 Task: In the sheet Budget Analysis ToolFont size of heading  18 Font style of dataoswald 'Font size of data '9 Alignment of headline & dataAlign center.   Fill color in heading, Red Font color of dataIn the sheet   Fusion Sales   book
Action: Mouse moved to (52, 194)
Screenshot: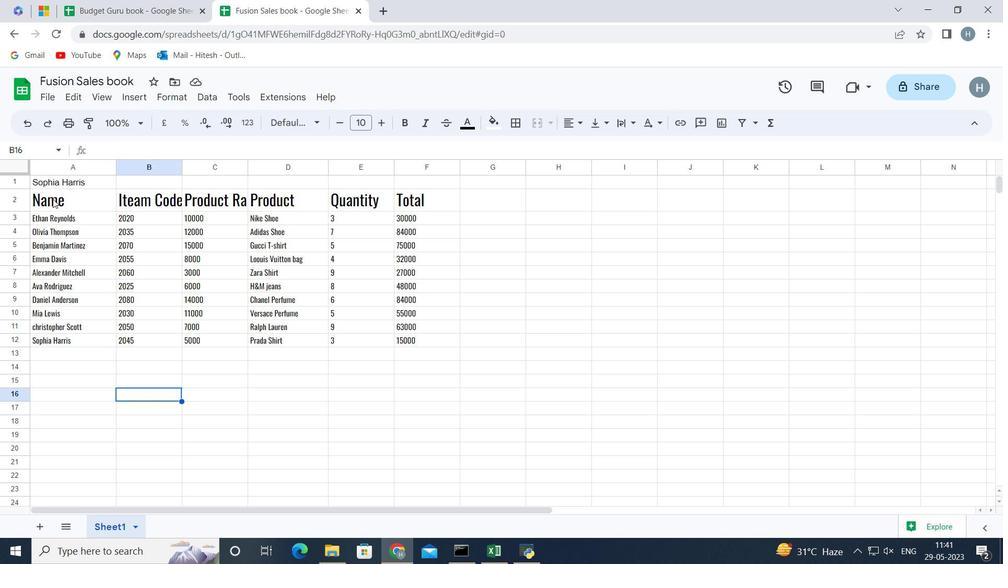 
Action: Mouse pressed left at (52, 194)
Screenshot: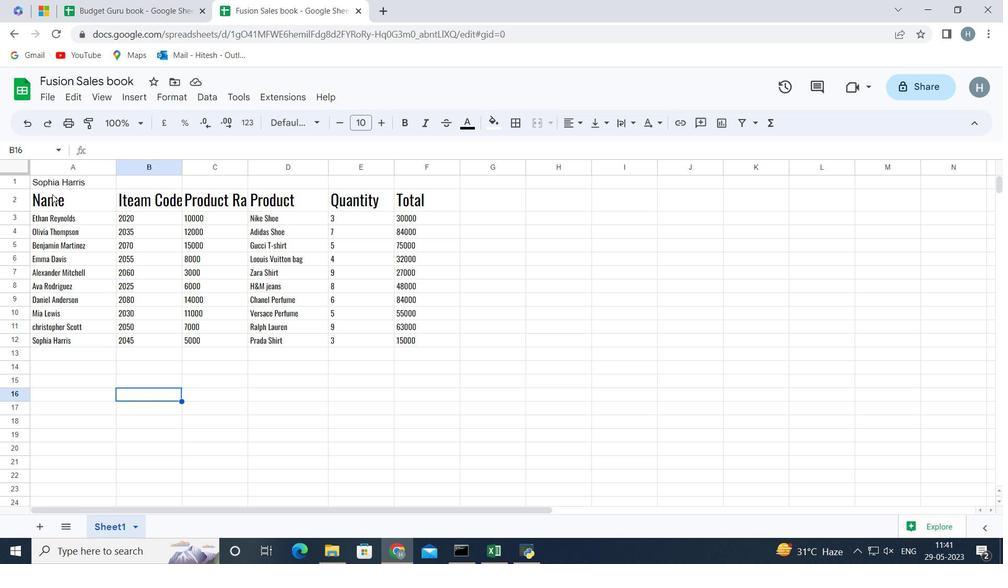 
Action: Key pressed <Key.shift><Key.right><Key.right><Key.right><Key.right><Key.right>
Screenshot: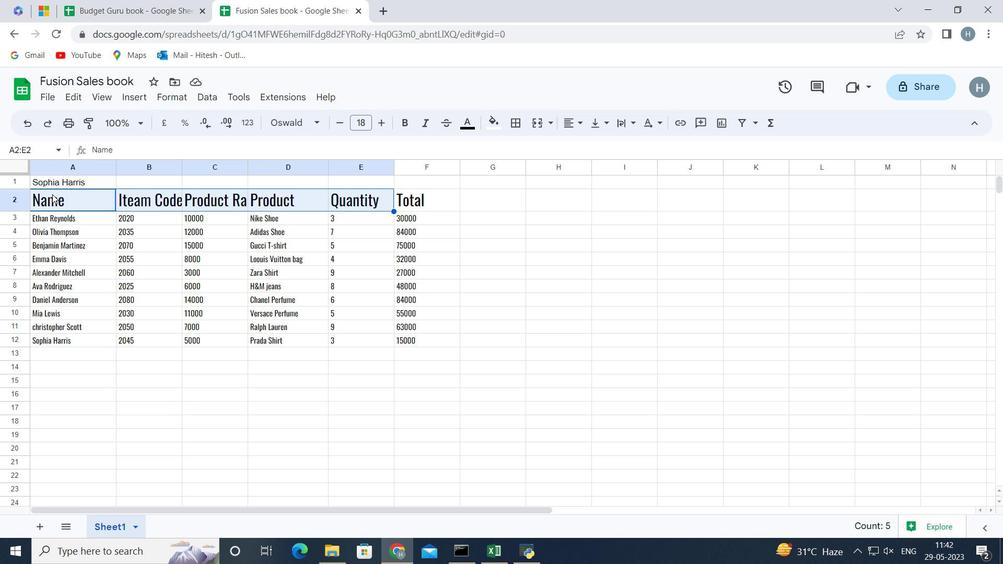 
Action: Mouse moved to (385, 126)
Screenshot: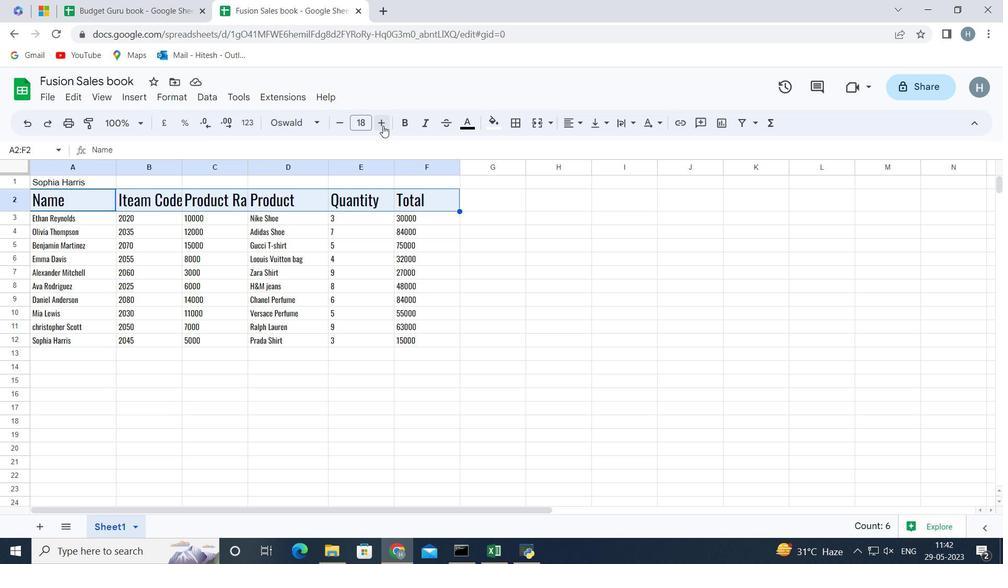 
Action: Mouse pressed left at (385, 126)
Screenshot: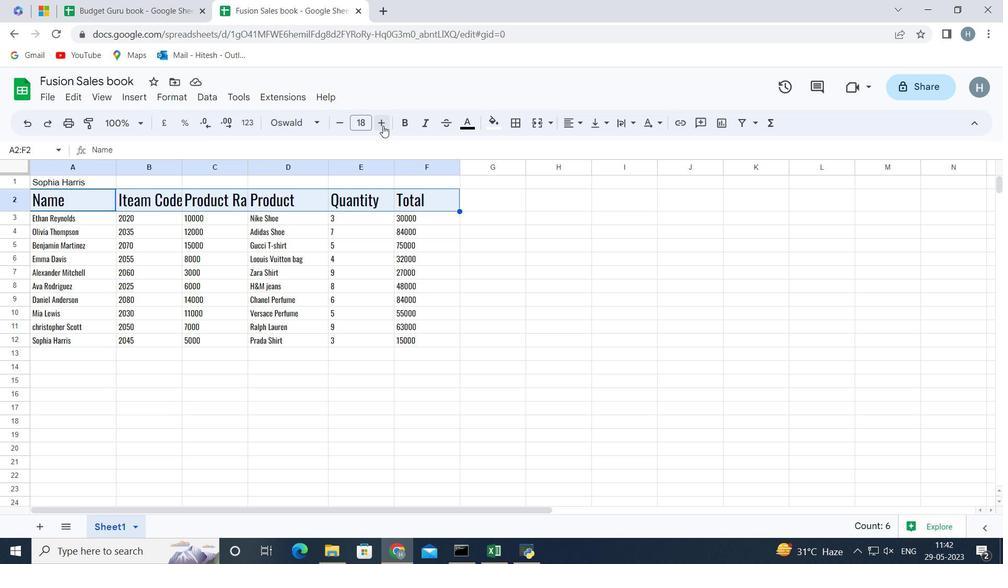 
Action: Mouse moved to (386, 125)
Screenshot: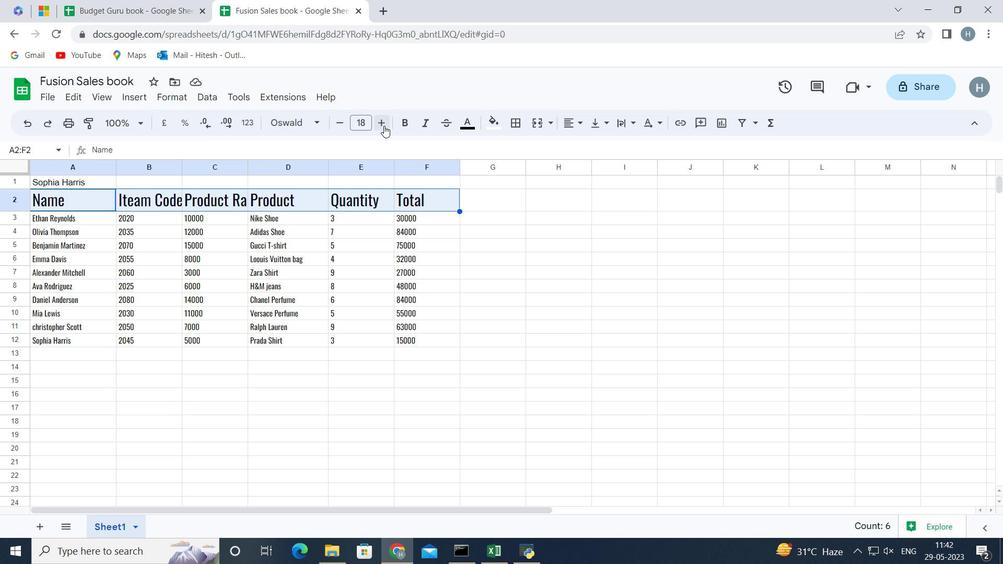 
Action: Mouse pressed left at (386, 125)
Screenshot: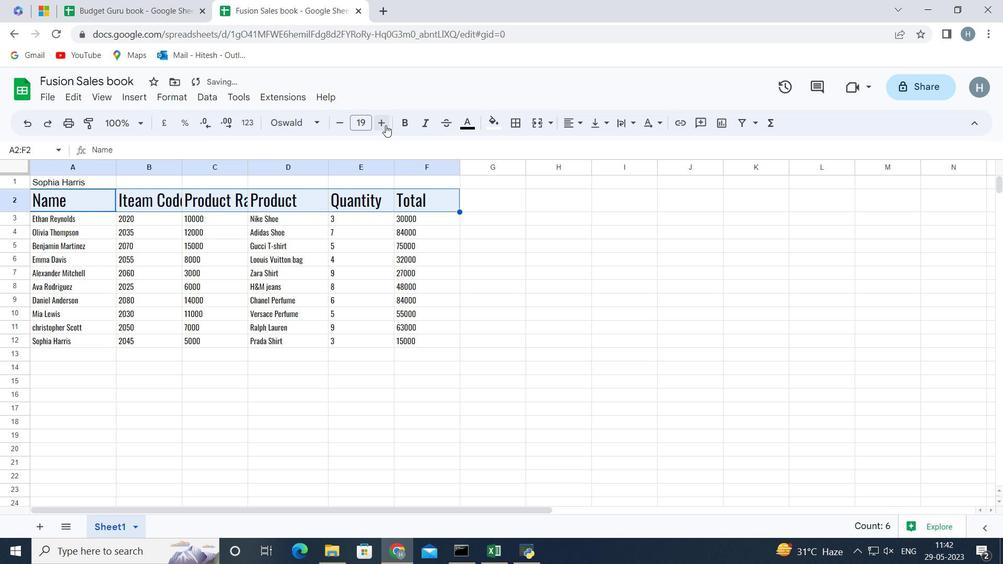 
Action: Mouse moved to (336, 121)
Screenshot: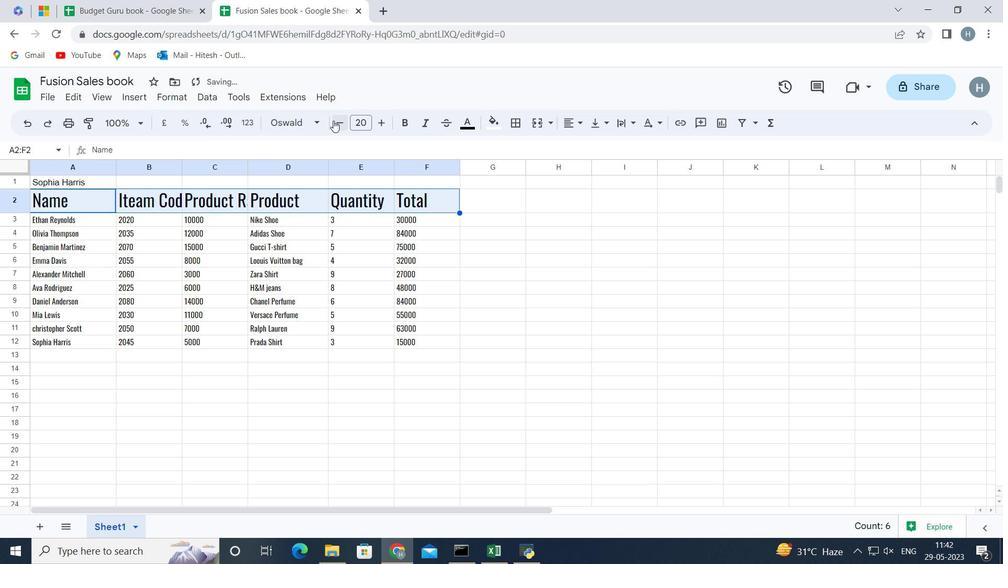 
Action: Mouse pressed left at (336, 121)
Screenshot: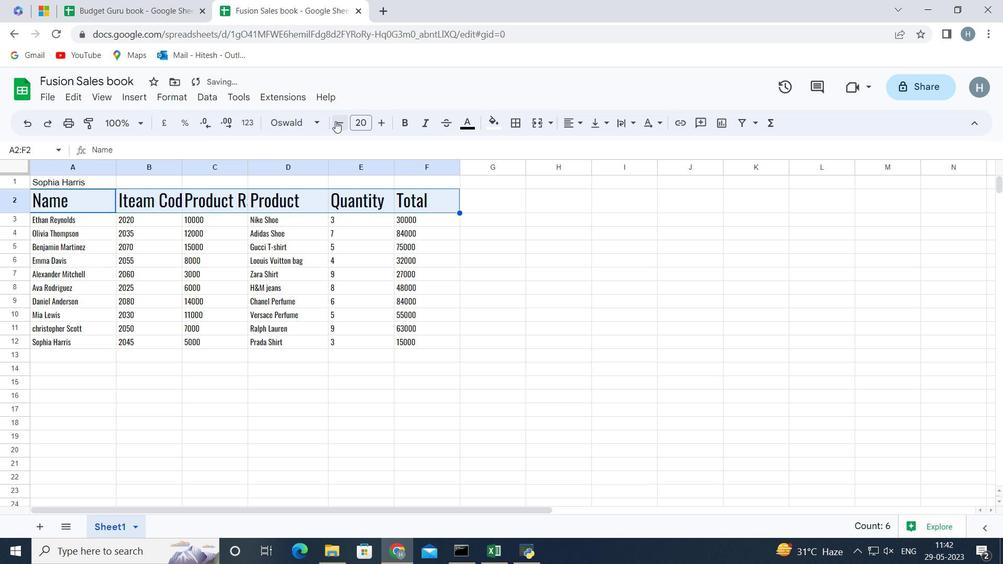 
Action: Mouse pressed left at (336, 121)
Screenshot: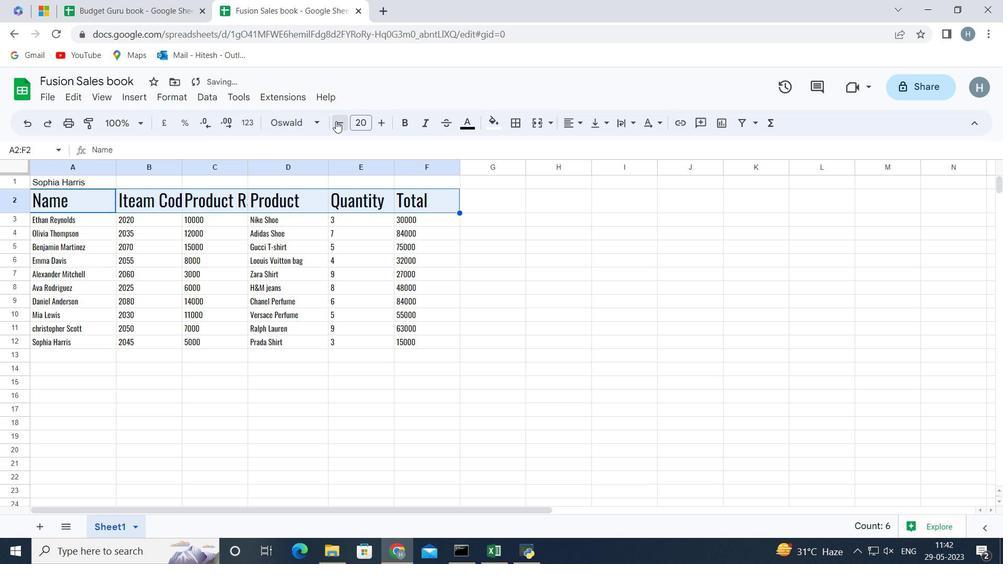 
Action: Mouse moved to (315, 375)
Screenshot: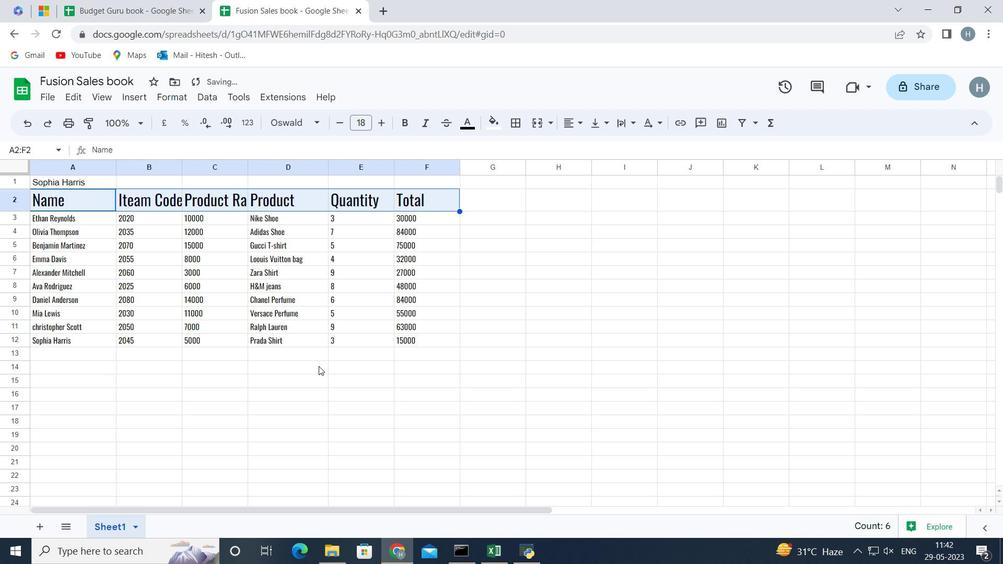 
Action: Mouse pressed left at (315, 375)
Screenshot: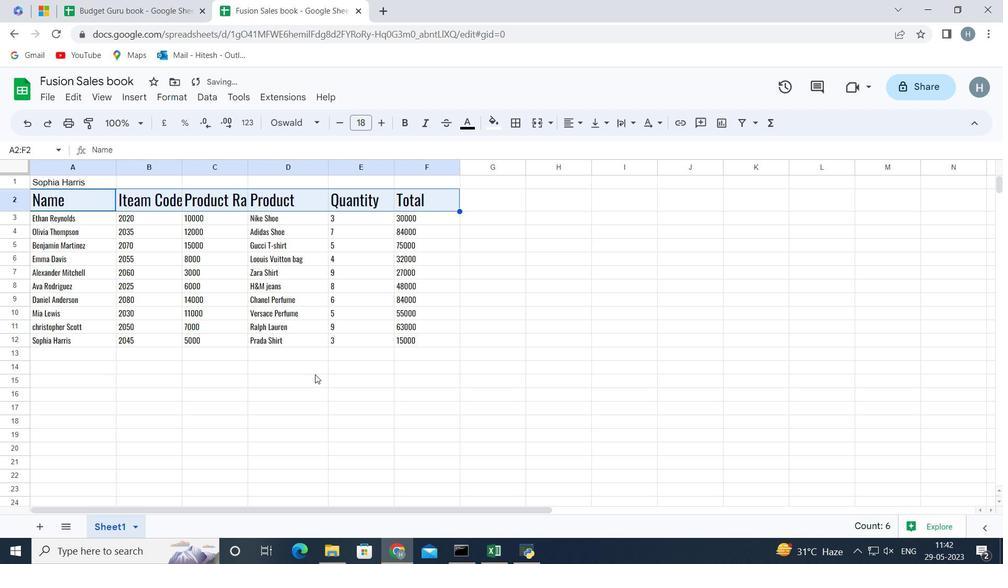 
Action: Mouse moved to (75, 218)
Screenshot: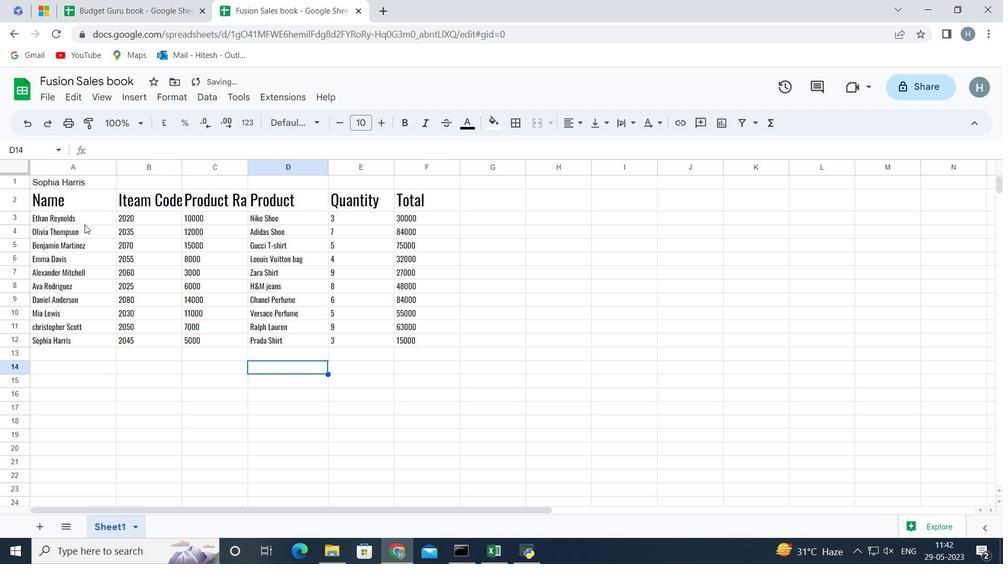 
Action: Mouse pressed left at (75, 218)
Screenshot: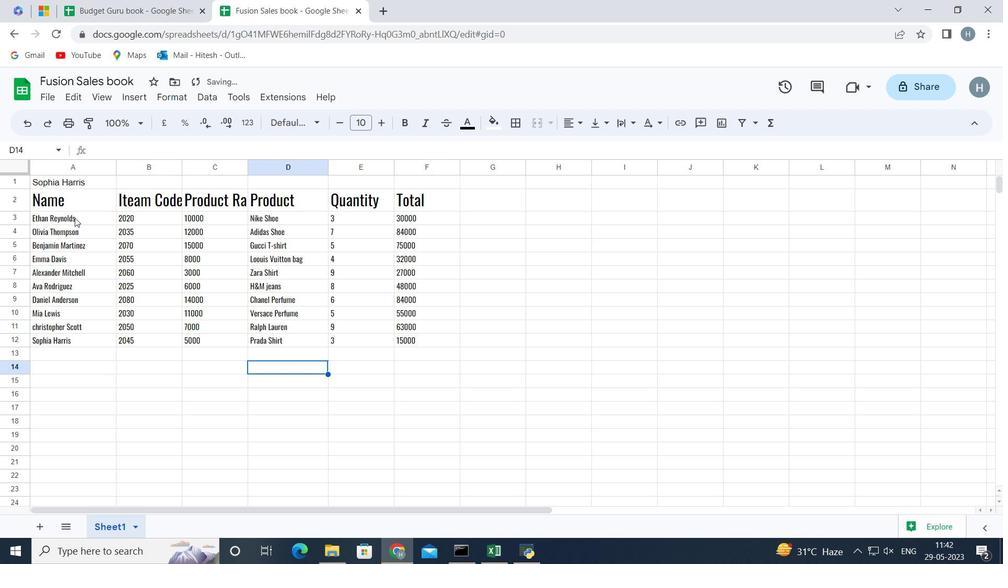 
Action: Key pressed <Key.shift><Key.right><Key.right><Key.right><Key.right><Key.right><Key.down><Key.down><Key.down><Key.down><Key.down><Key.down><Key.down><Key.down><Key.down>
Screenshot: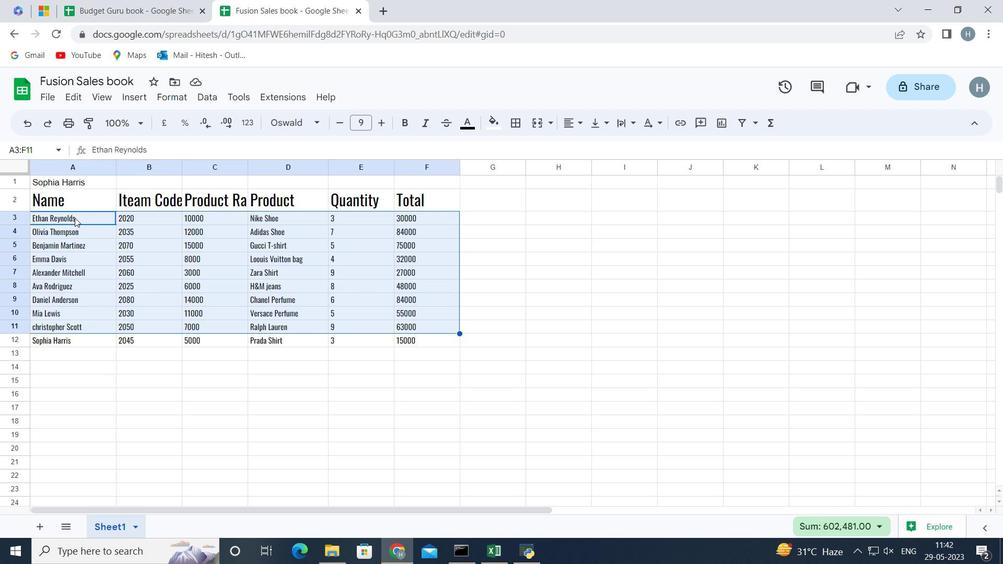 
Action: Mouse moved to (382, 120)
Screenshot: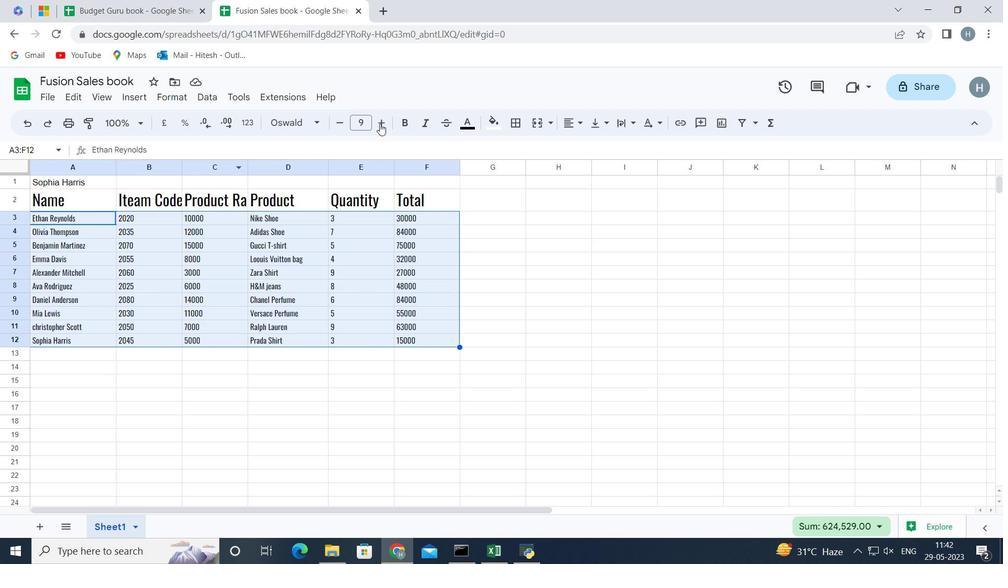 
Action: Mouse pressed left at (382, 120)
Screenshot: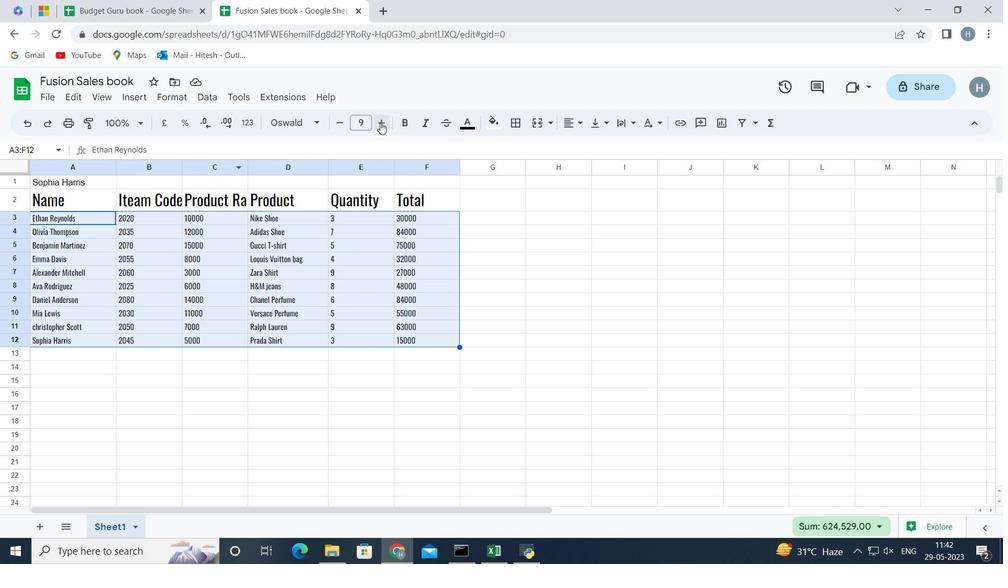 
Action: Mouse moved to (334, 123)
Screenshot: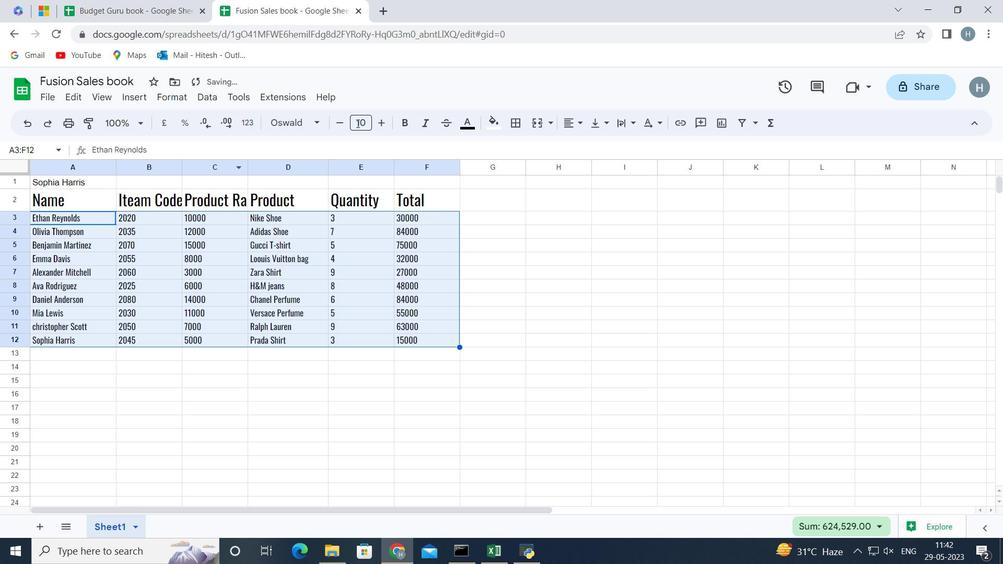 
Action: Mouse pressed left at (334, 123)
Screenshot: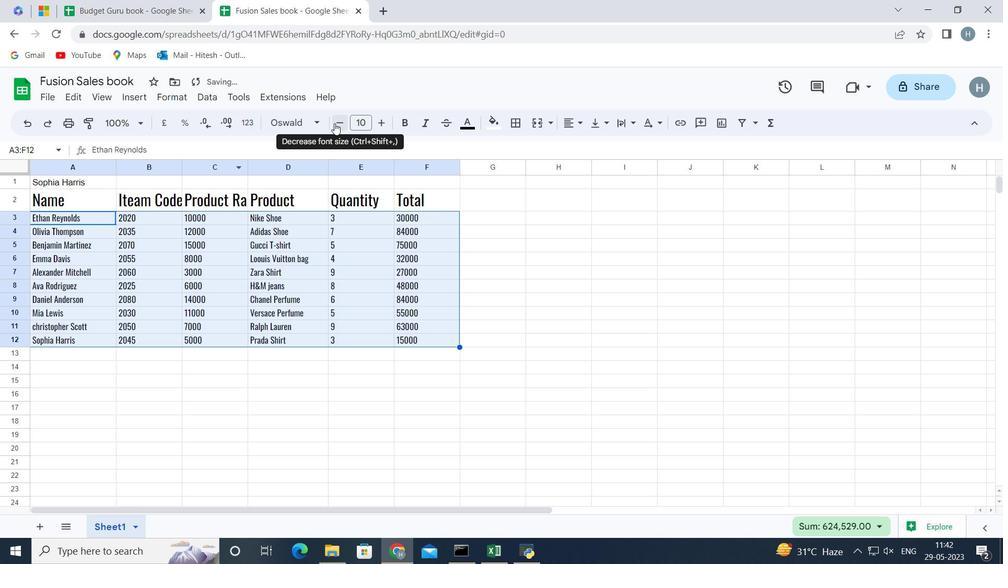 
Action: Mouse moved to (270, 368)
Screenshot: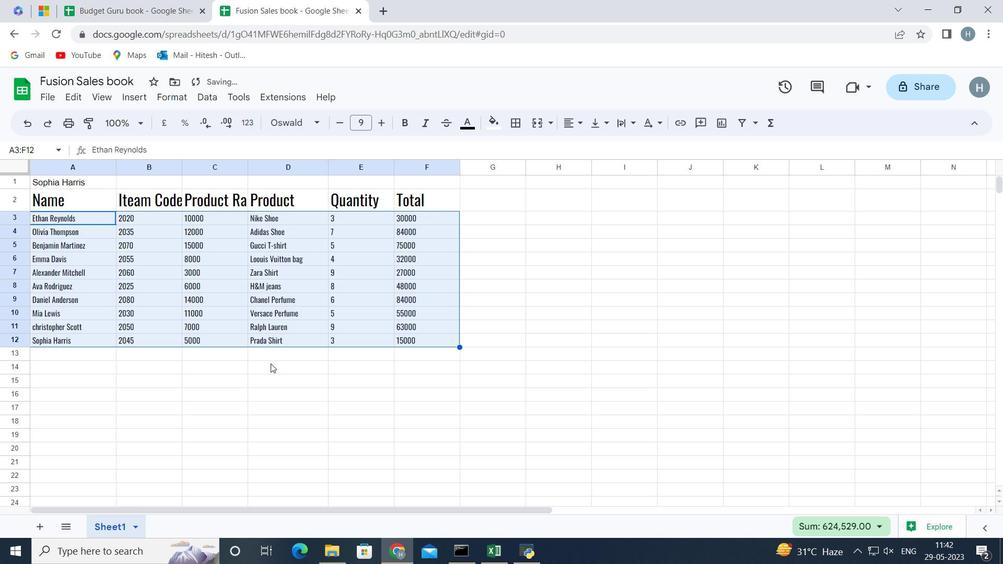 
Action: Mouse pressed left at (270, 368)
Screenshot: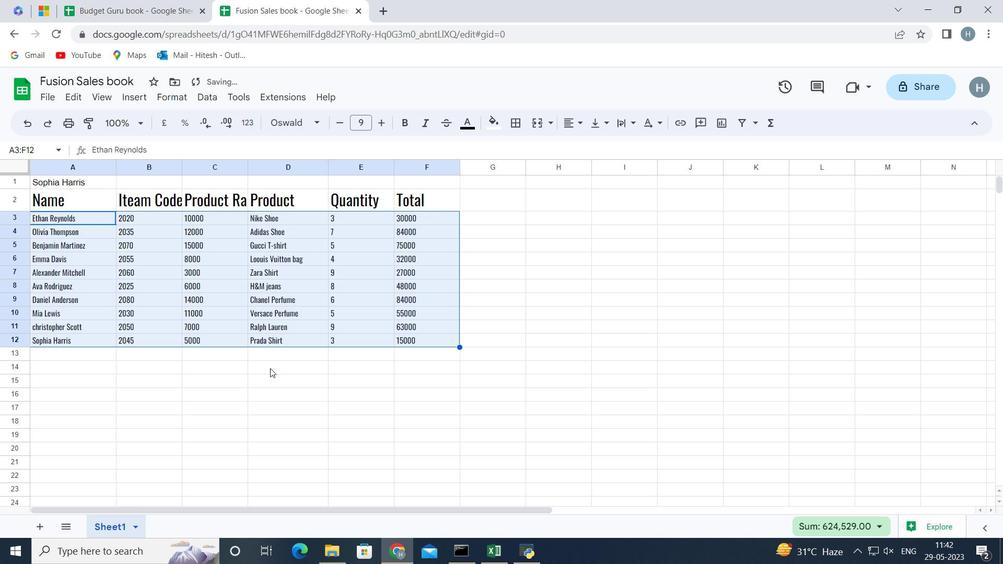 
Action: Mouse moved to (56, 199)
Screenshot: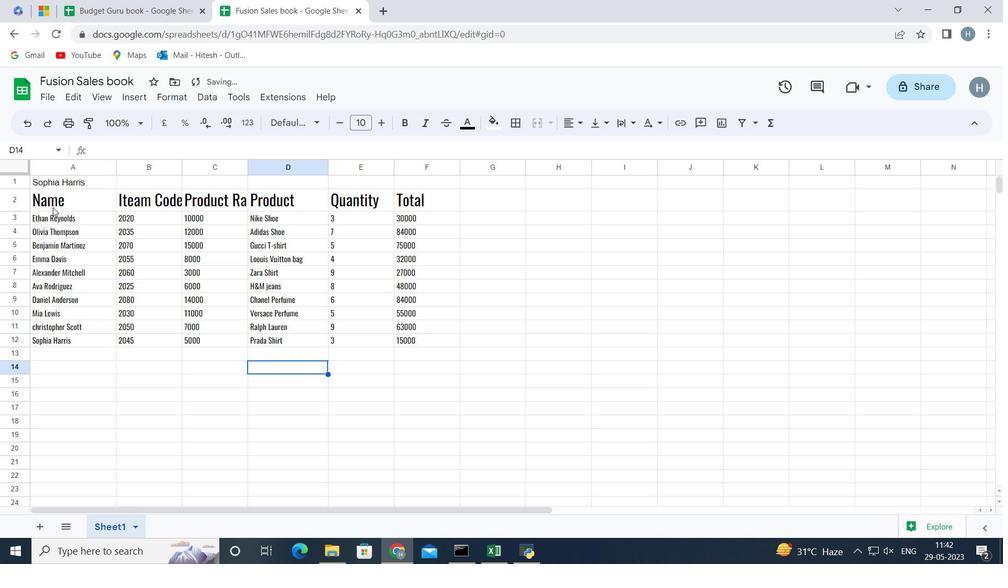 
Action: Mouse pressed left at (56, 199)
Screenshot: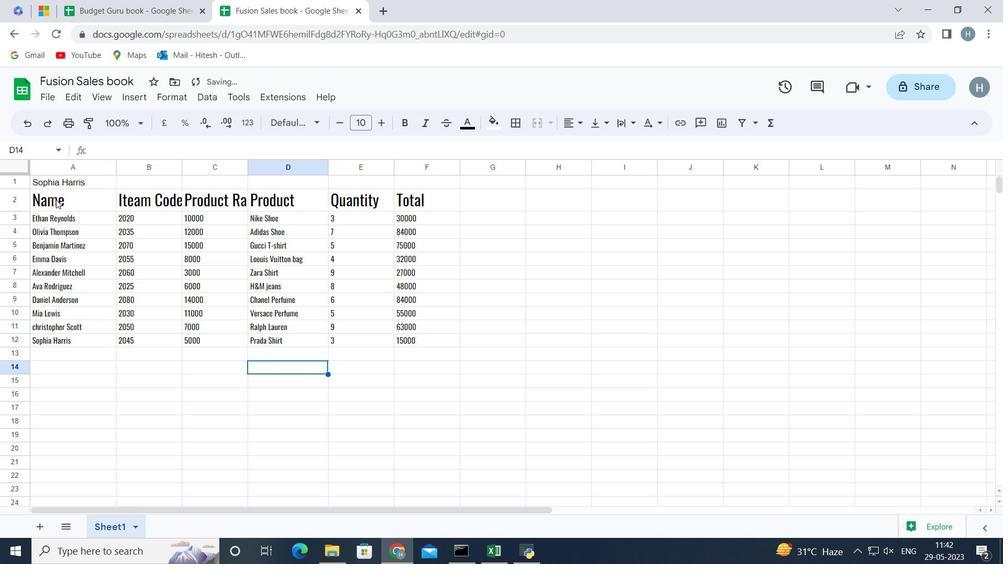 
Action: Key pressed <Key.shift><Key.right><Key.right><Key.right><Key.right><Key.right>
Screenshot: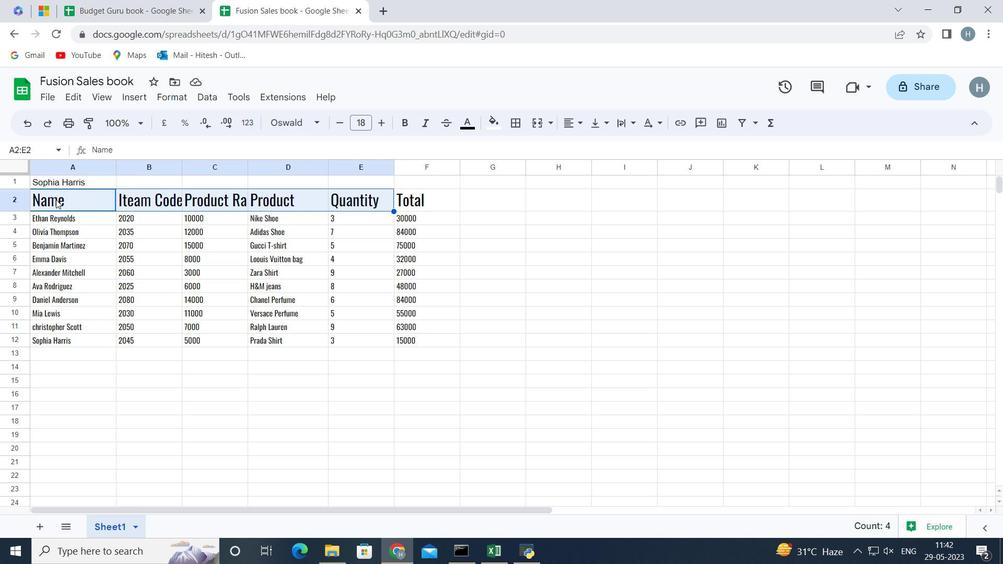 
Action: Mouse moved to (315, 118)
Screenshot: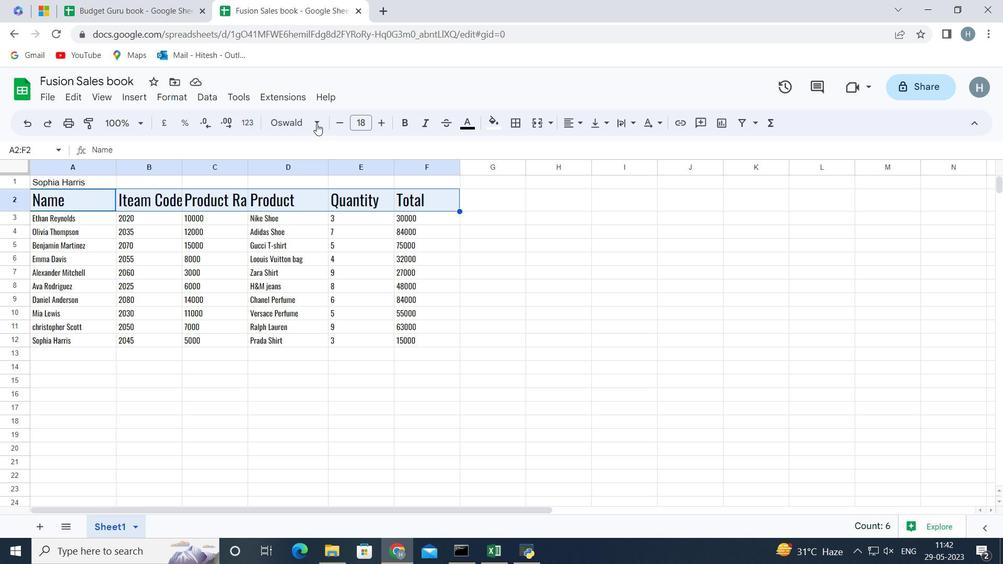 
Action: Mouse pressed left at (315, 118)
Screenshot: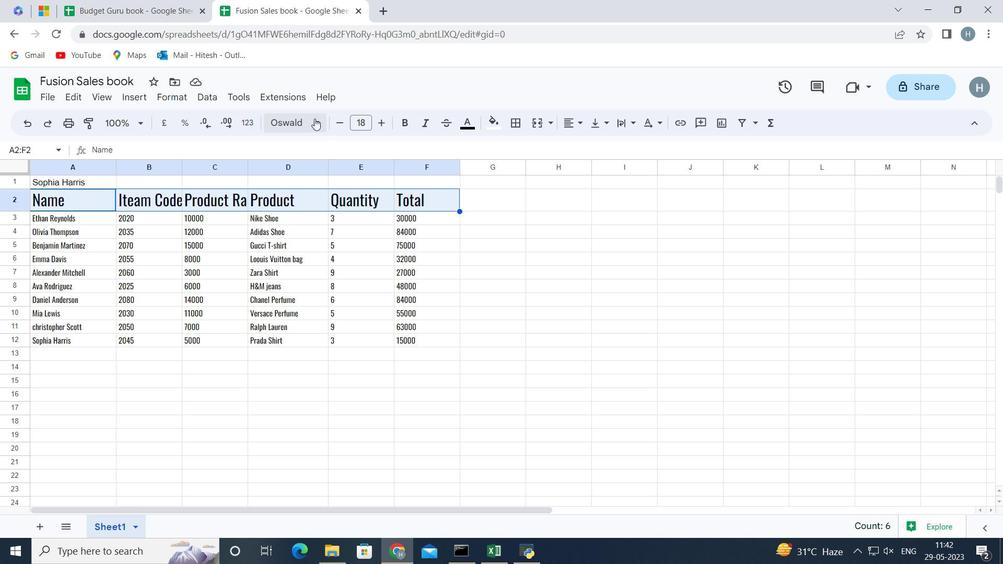 
Action: Mouse moved to (305, 253)
Screenshot: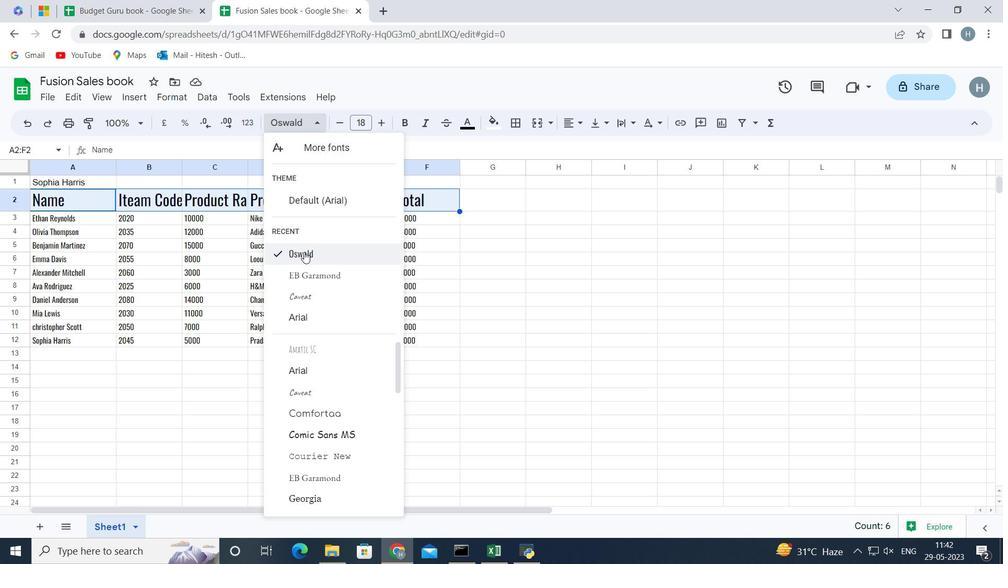
Action: Mouse pressed left at (305, 253)
Screenshot: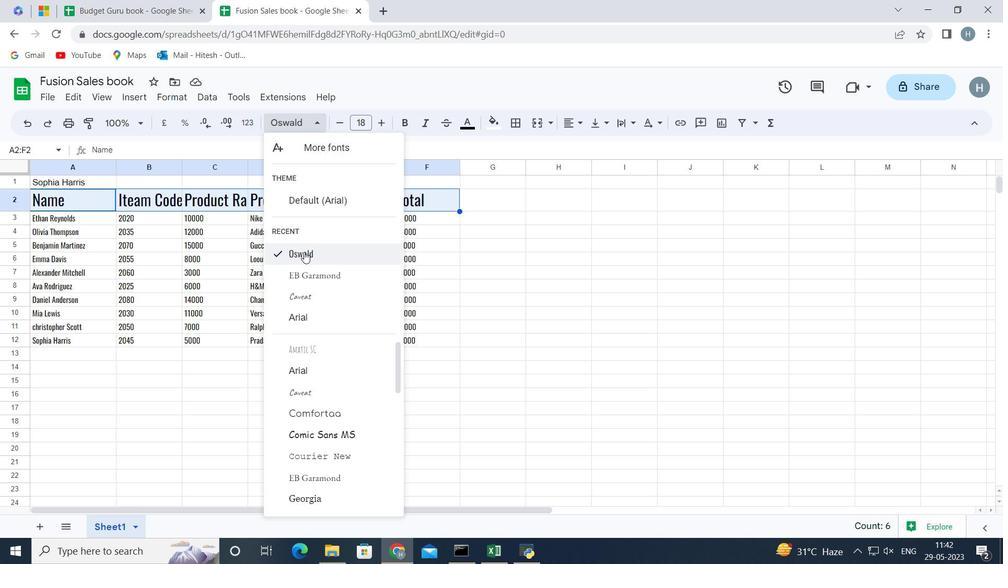 
Action: Mouse moved to (73, 213)
Screenshot: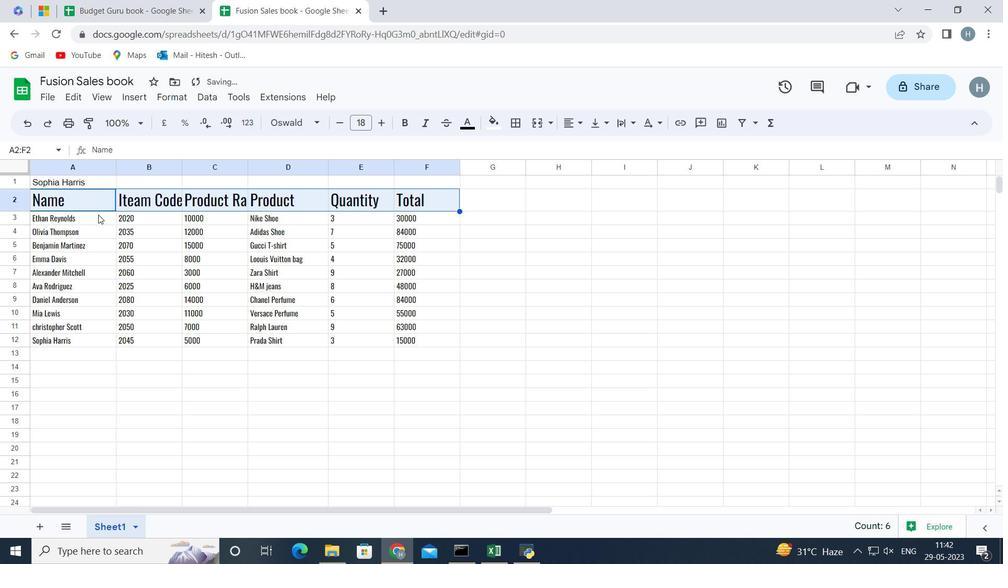 
Action: Mouse pressed left at (73, 213)
Screenshot: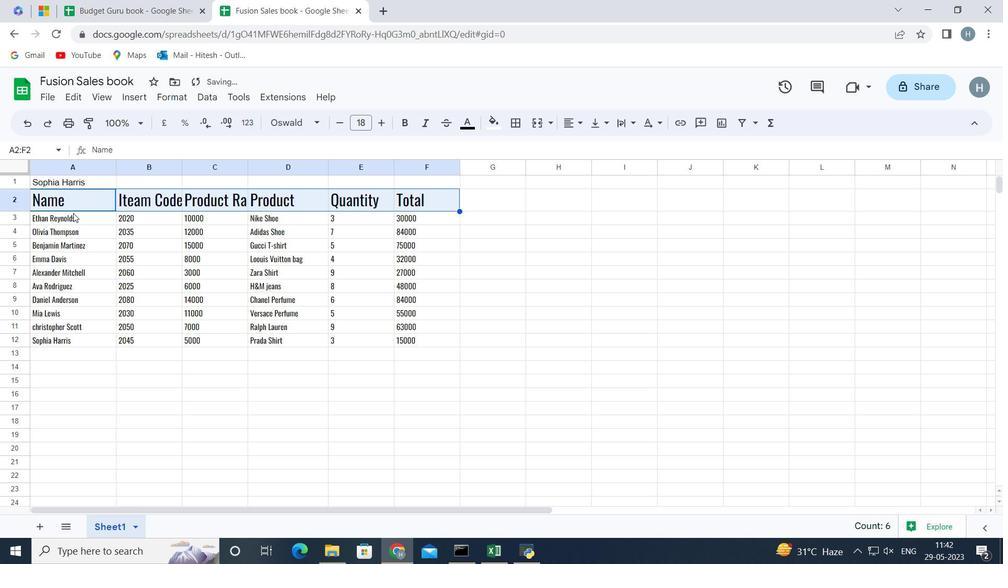 
Action: Key pressed <Key.shift><Key.right><Key.right><Key.right><Key.right><Key.right><Key.down><Key.down><Key.down><Key.down><Key.down><Key.down><Key.down><Key.down><Key.down>
Screenshot: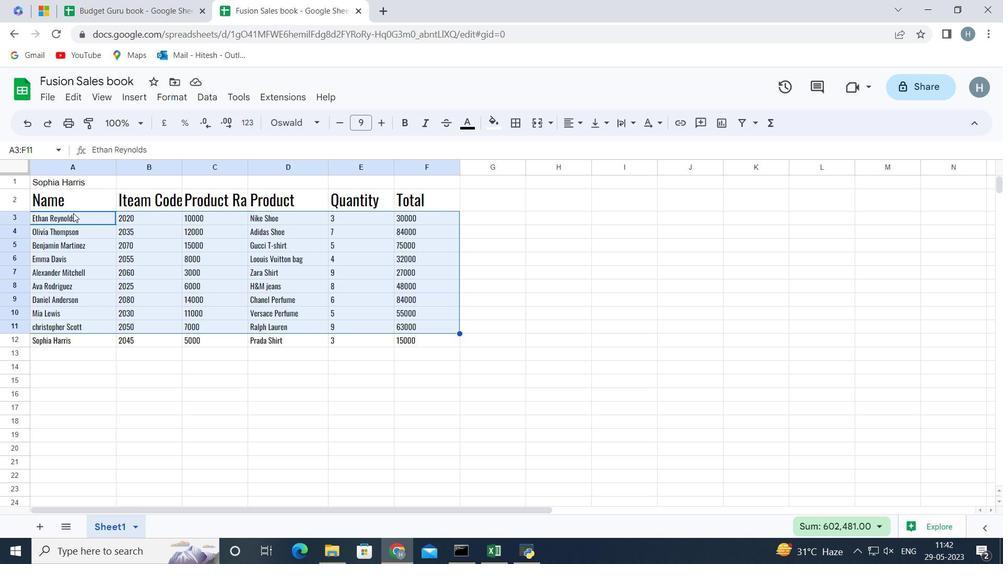
Action: Mouse moved to (309, 117)
Screenshot: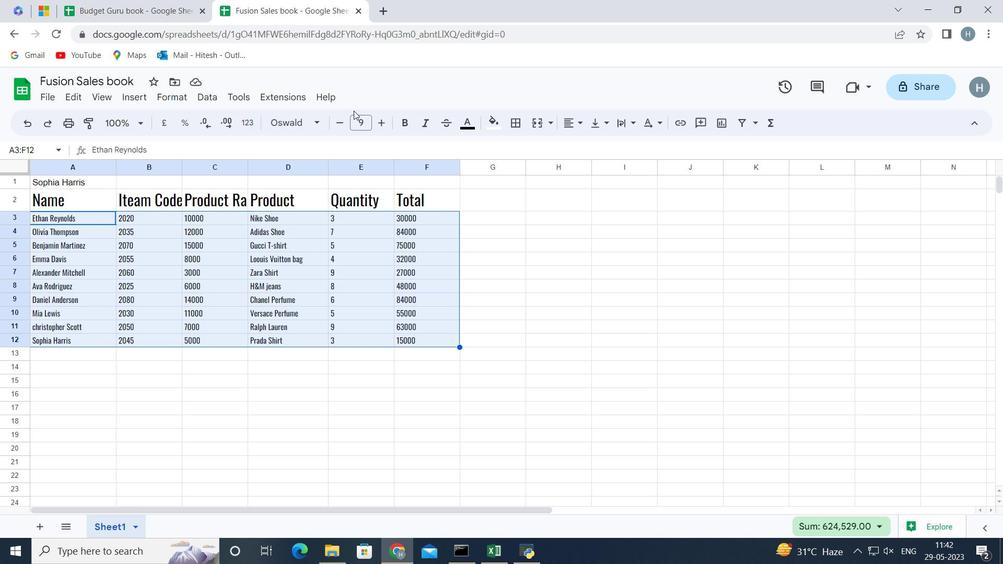 
Action: Mouse pressed left at (309, 117)
Screenshot: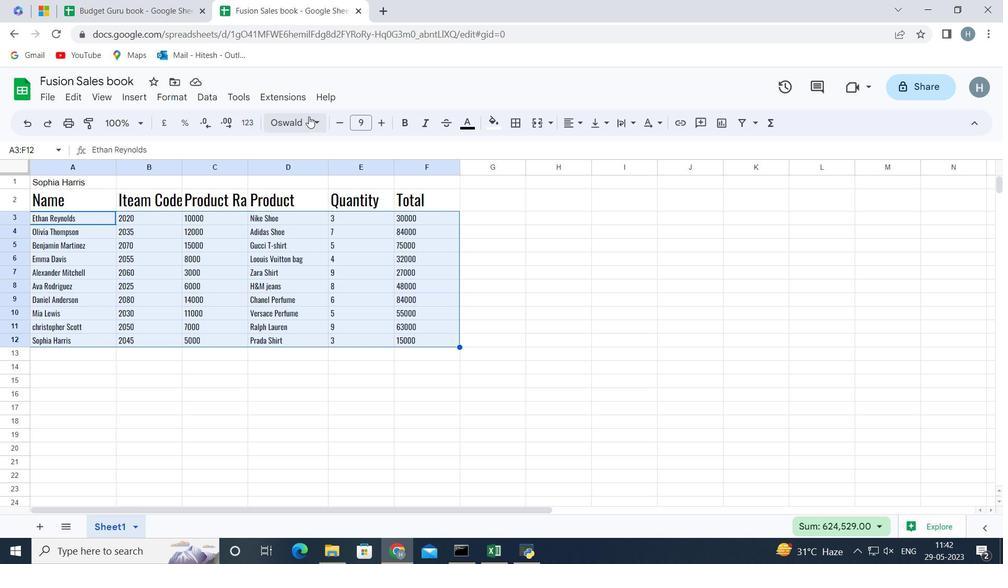 
Action: Mouse moved to (309, 252)
Screenshot: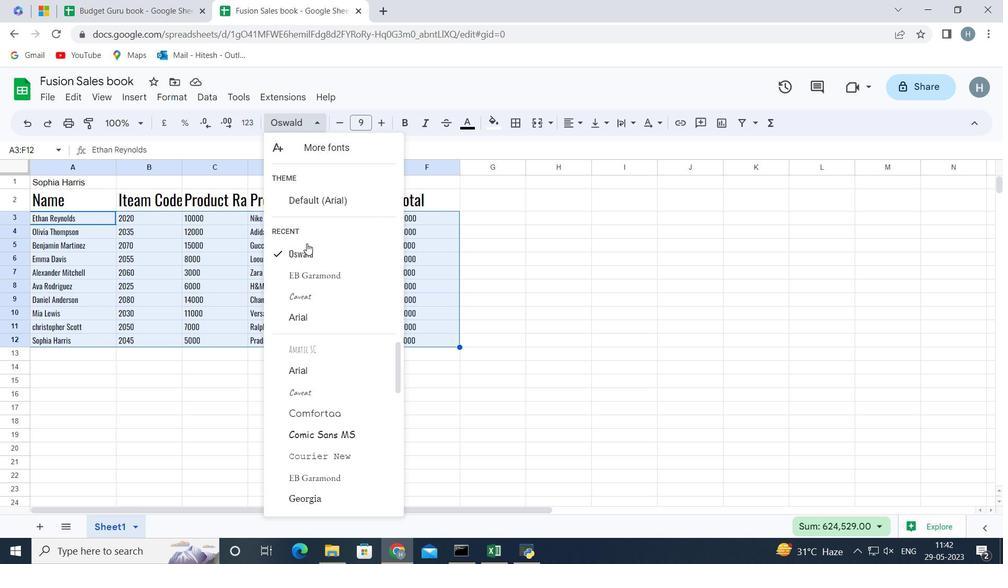 
Action: Mouse pressed left at (309, 252)
Screenshot: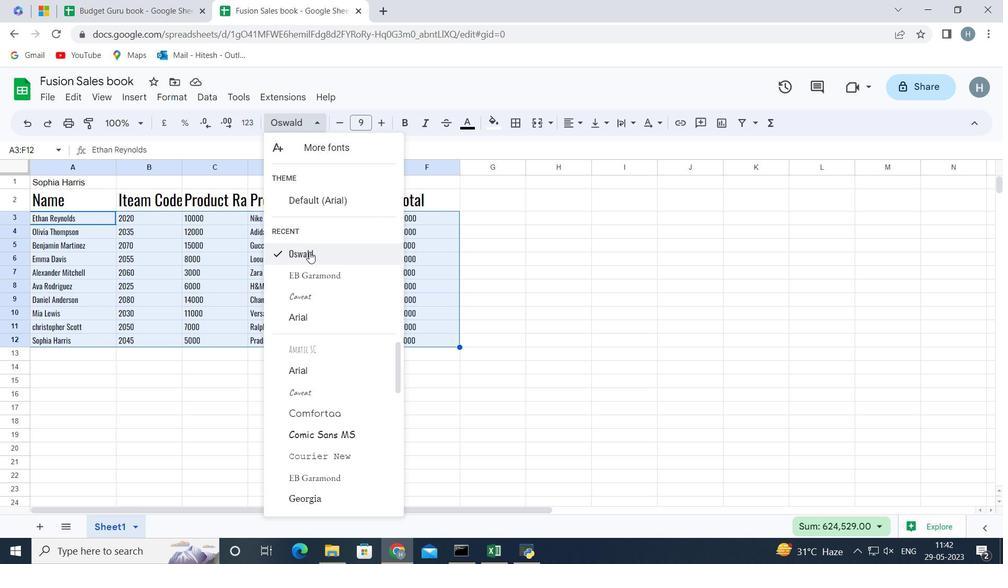 
Action: Mouse moved to (303, 381)
Screenshot: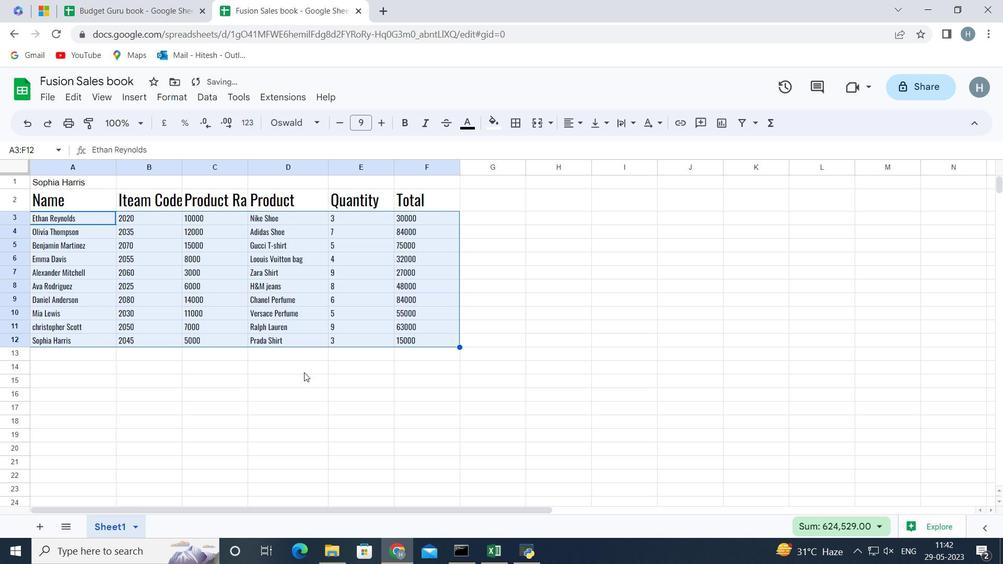 
Action: Mouse pressed left at (303, 381)
Screenshot: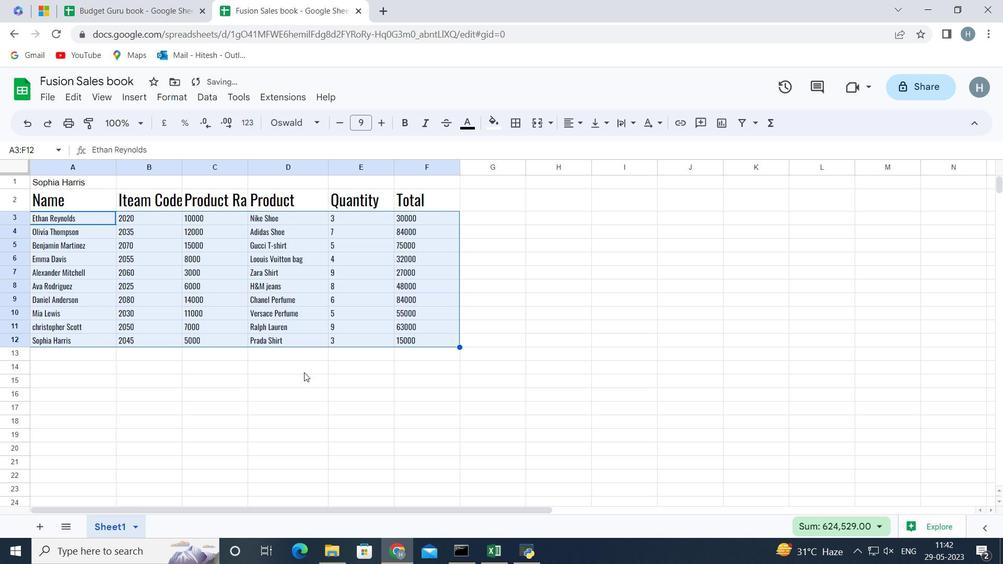 
Action: Mouse moved to (59, 203)
Screenshot: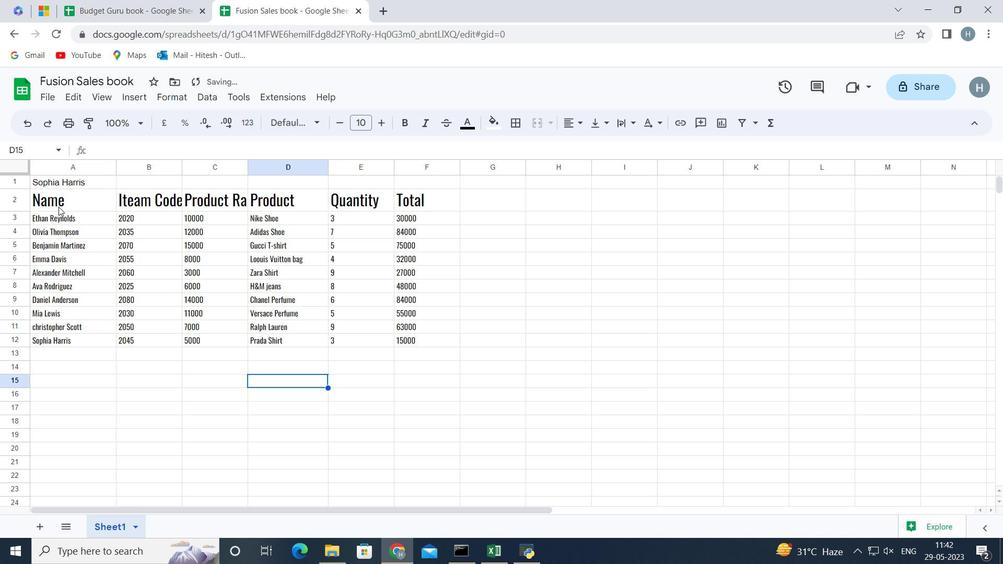 
Action: Mouse pressed left at (59, 203)
Screenshot: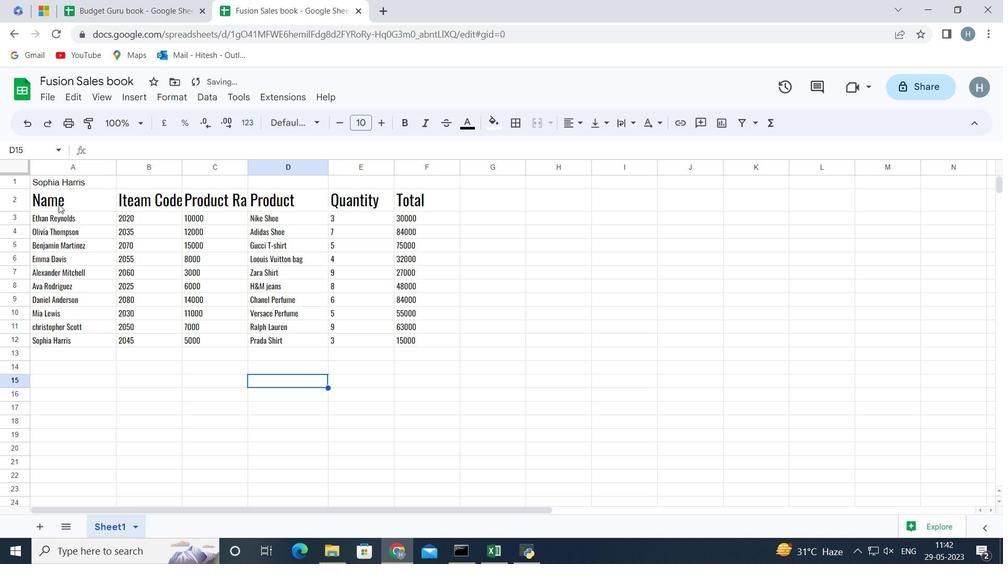 
Action: Mouse moved to (59, 202)
Screenshot: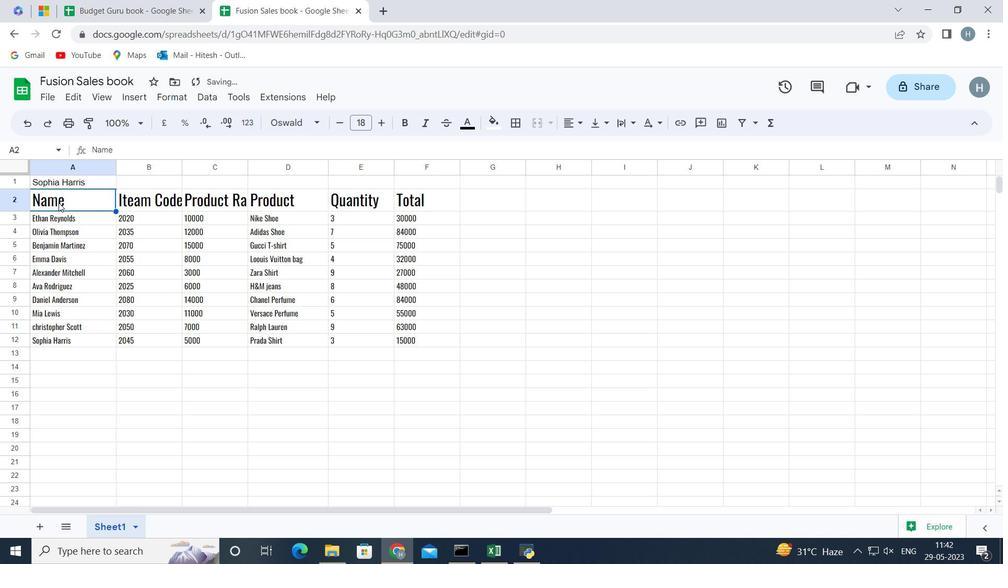 
Action: Key pressed <Key.shift><Key.right><Key.right><Key.right><Key.right><Key.right><Key.down><Key.down><Key.down><Key.down><Key.down><Key.down><Key.down><Key.down><Key.down>
Screenshot: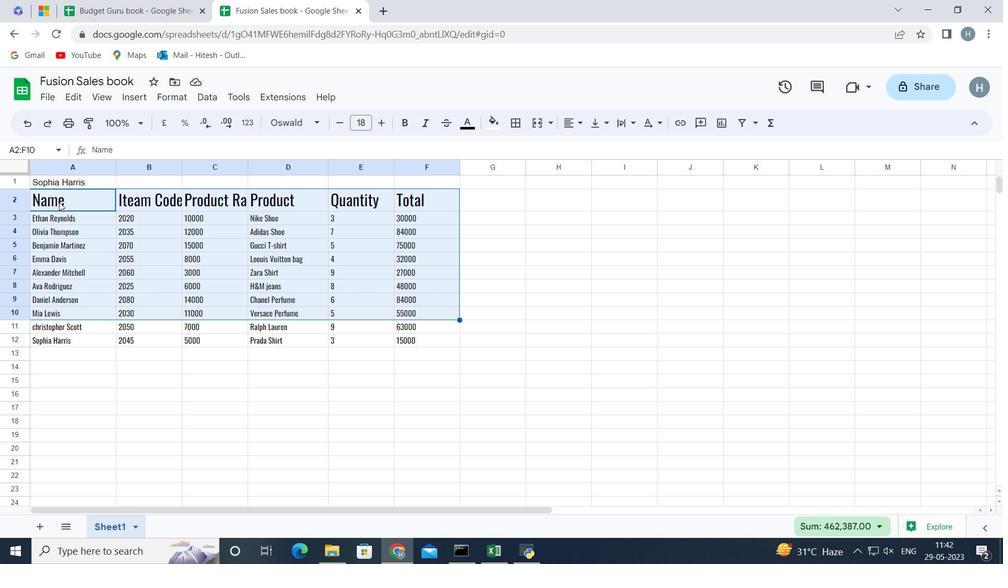 
Action: Mouse moved to (60, 202)
Screenshot: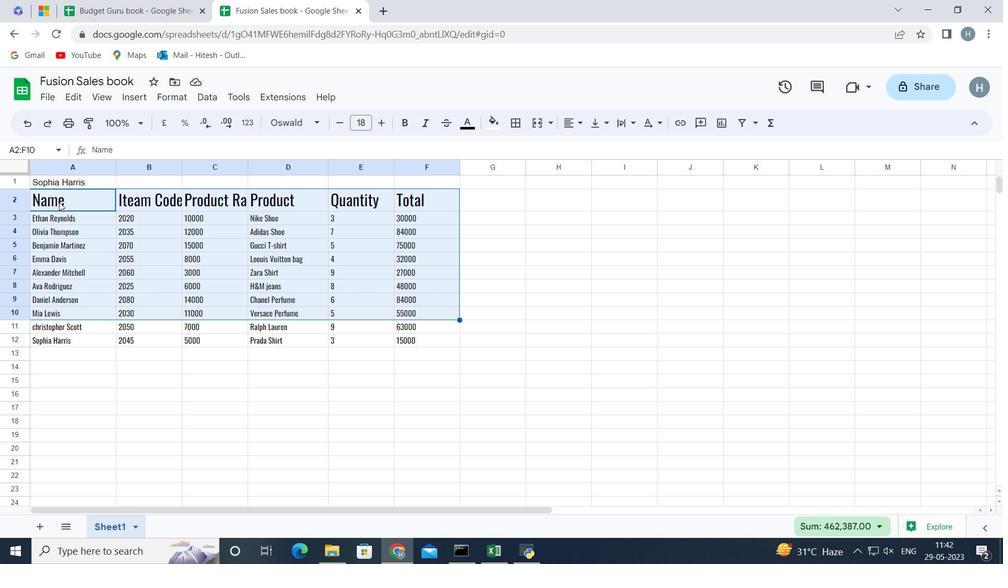 
Action: Key pressed <Key.down>
Screenshot: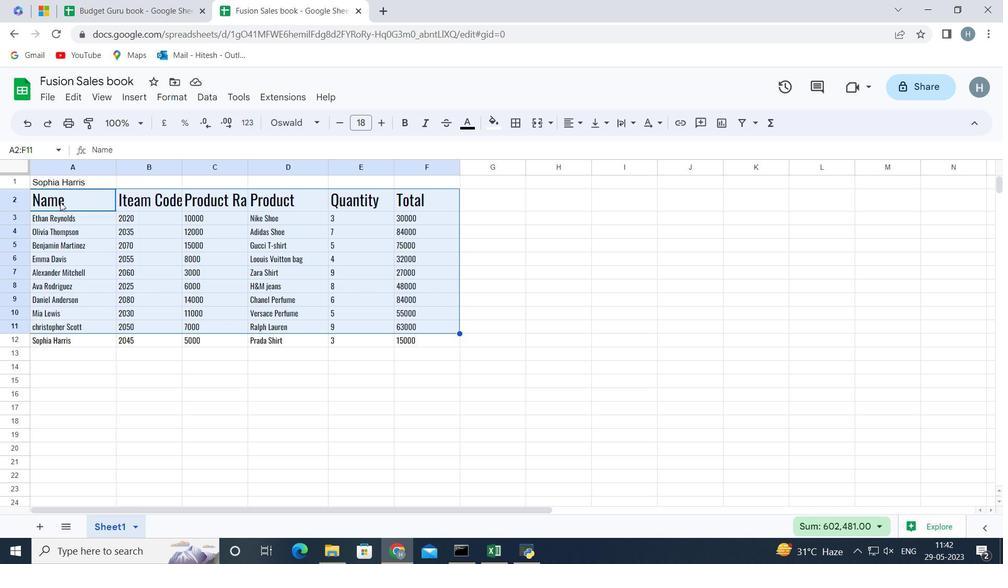 
Action: Mouse moved to (574, 121)
Screenshot: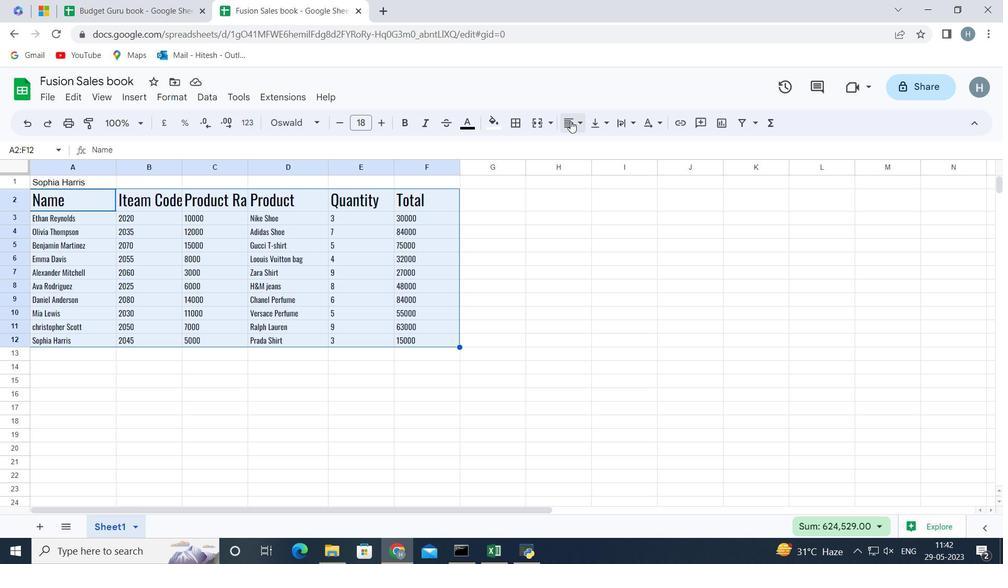 
Action: Mouse pressed left at (574, 121)
Screenshot: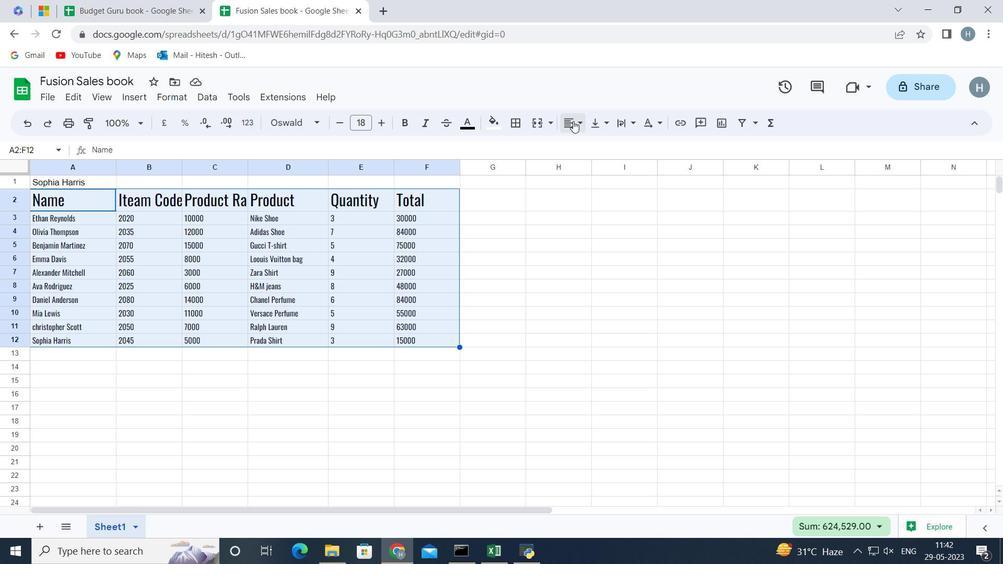 
Action: Mouse moved to (592, 141)
Screenshot: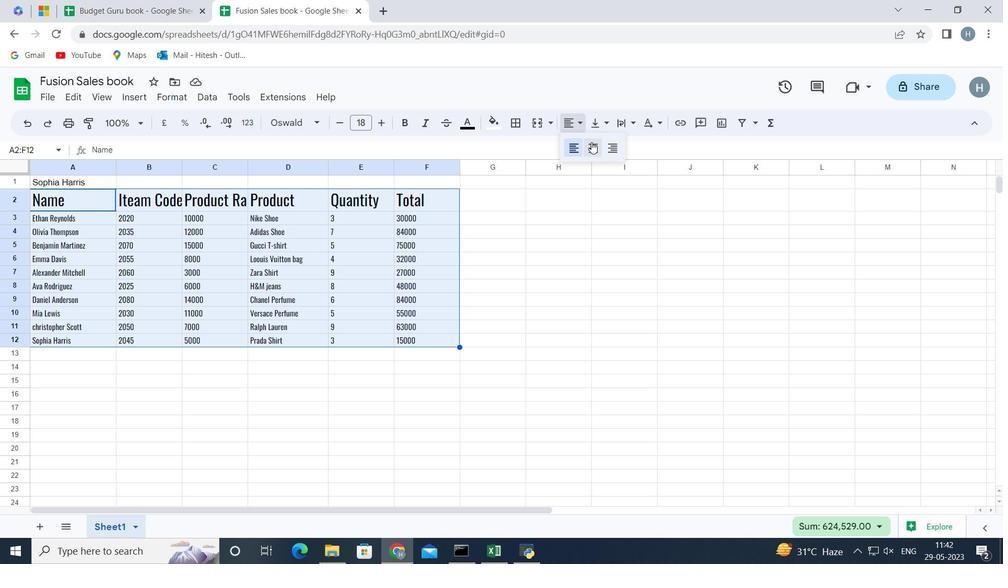 
Action: Mouse pressed left at (592, 141)
Screenshot: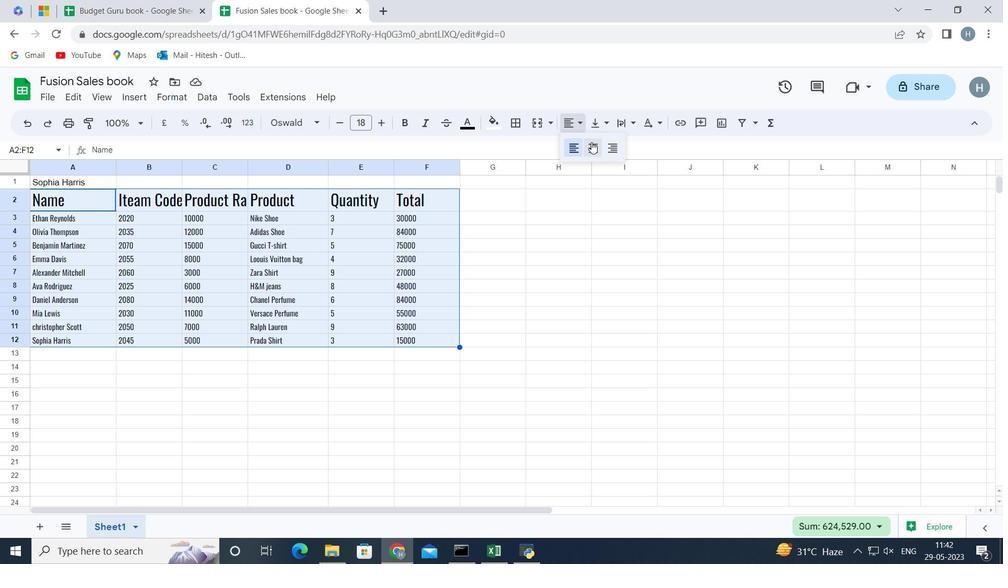 
Action: Mouse moved to (179, 402)
Screenshot: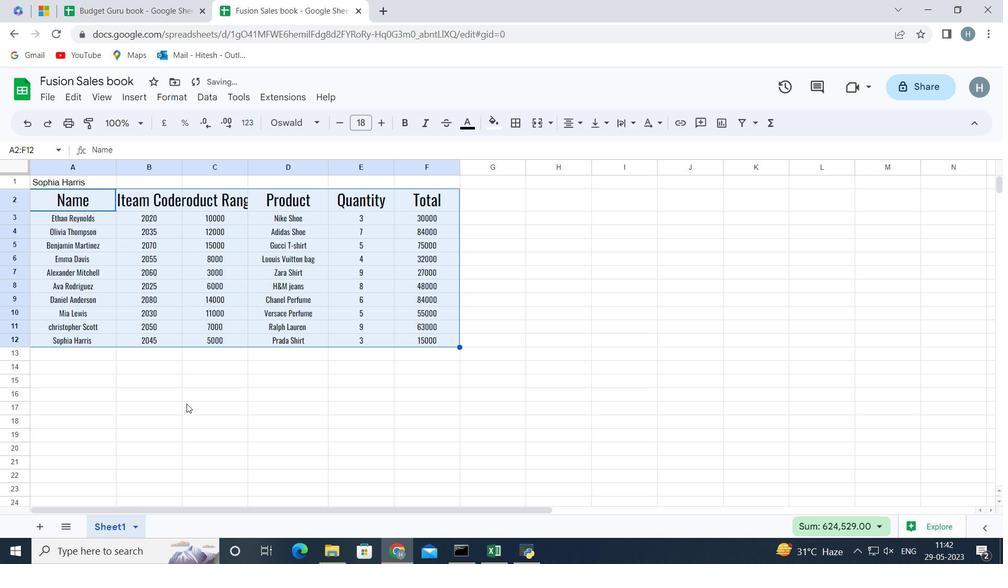 
Action: Mouse pressed left at (179, 402)
Screenshot: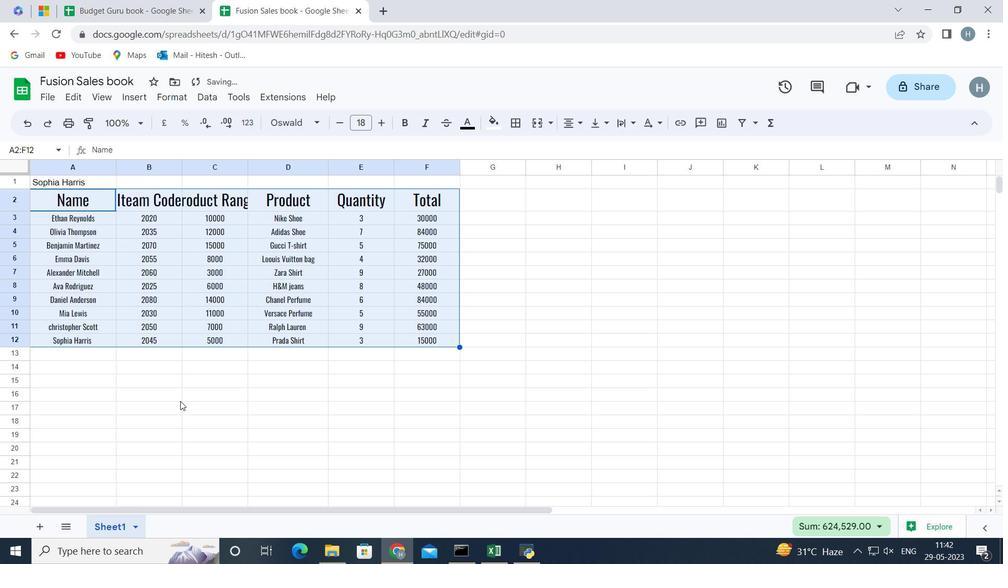 
Action: Mouse moved to (66, 195)
Screenshot: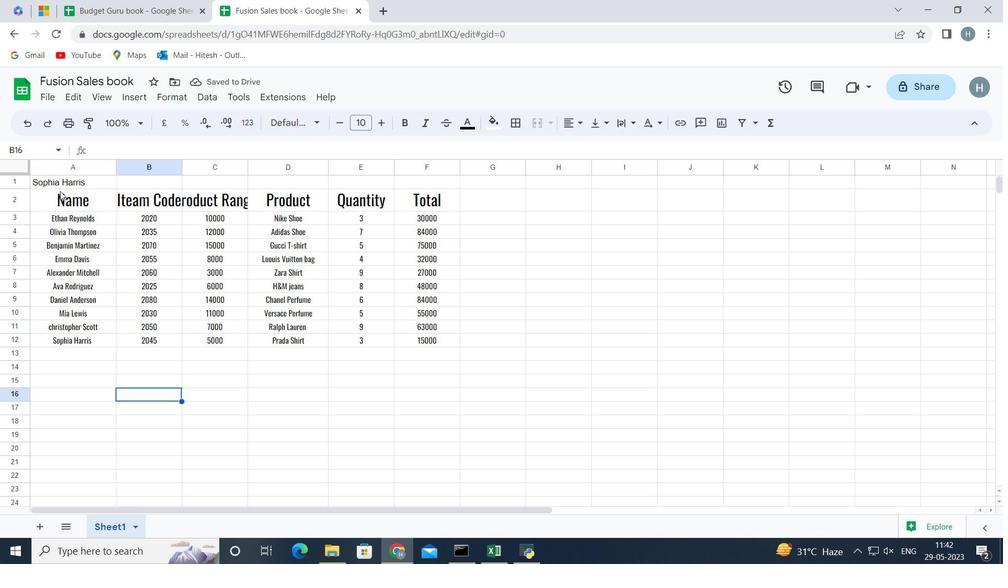
Action: Mouse pressed left at (66, 195)
Screenshot: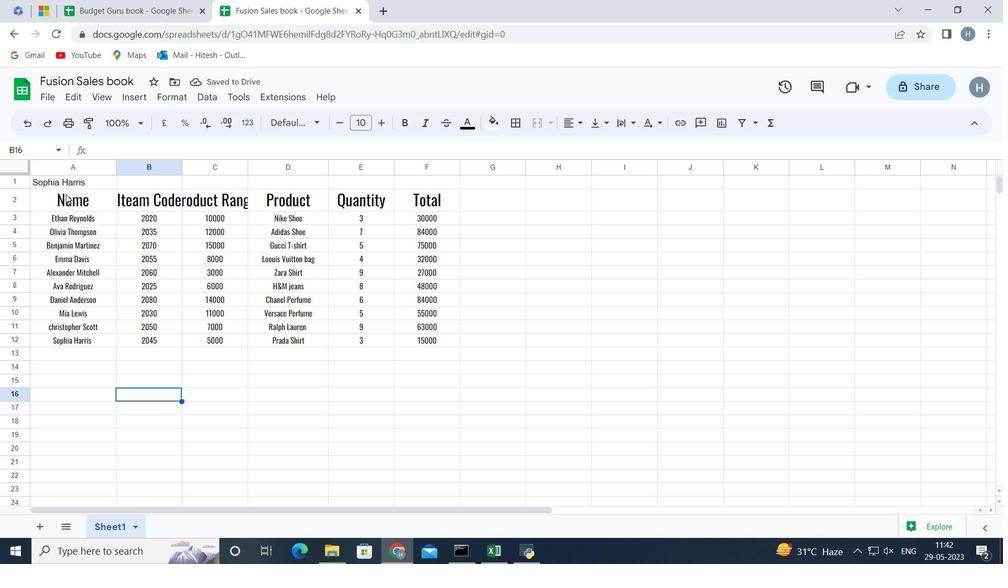
Action: Key pressed <Key.shift><Key.right><Key.right><Key.right><Key.right><Key.right>
Screenshot: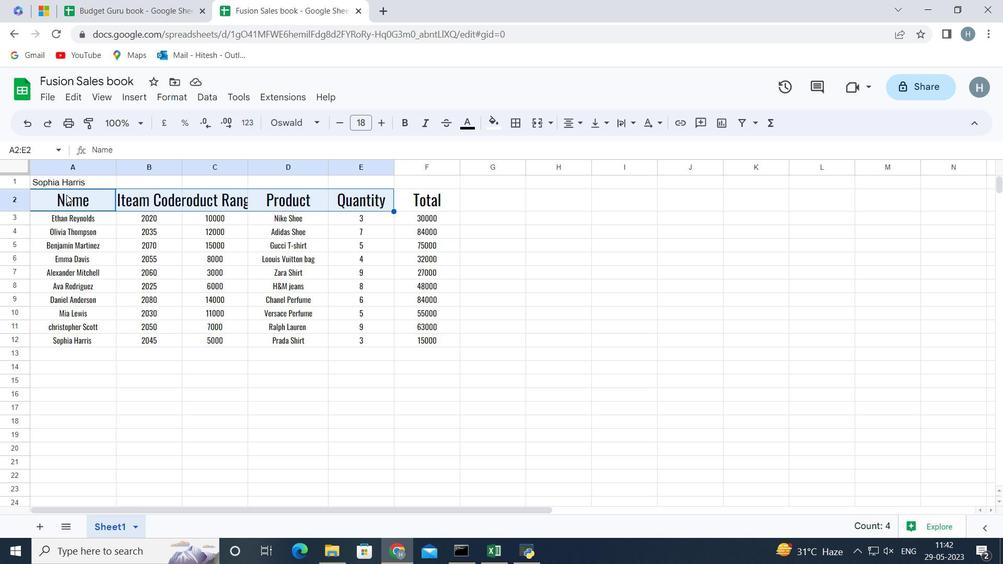 
Action: Mouse moved to (467, 126)
Screenshot: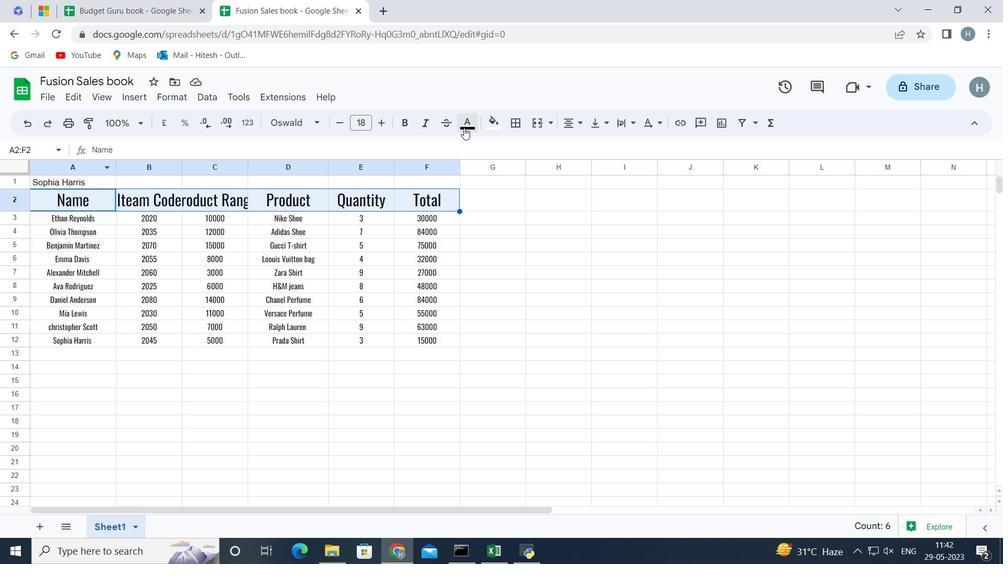 
Action: Mouse pressed left at (467, 126)
Screenshot: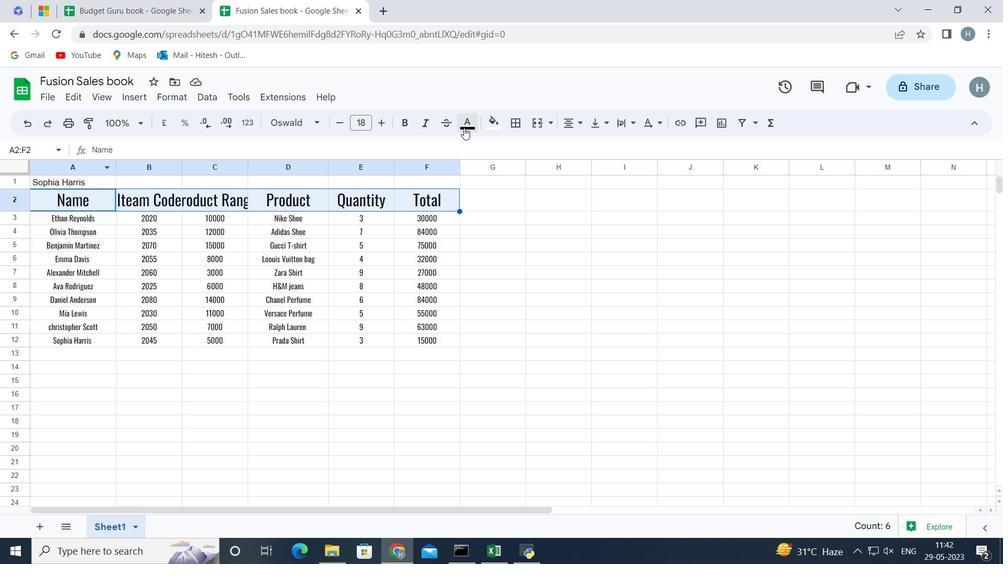 
Action: Mouse moved to (484, 180)
Screenshot: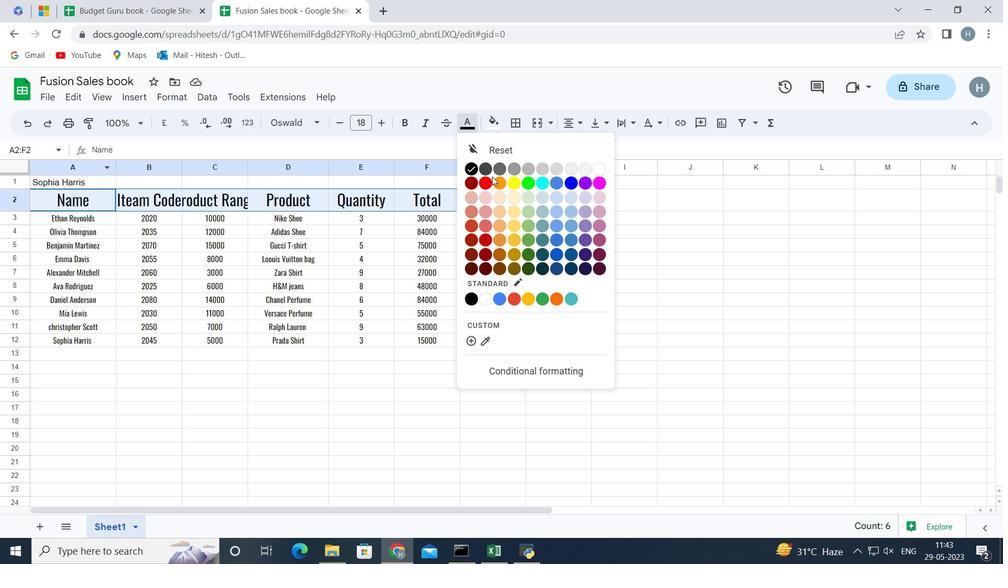 
Action: Mouse pressed left at (484, 180)
Screenshot: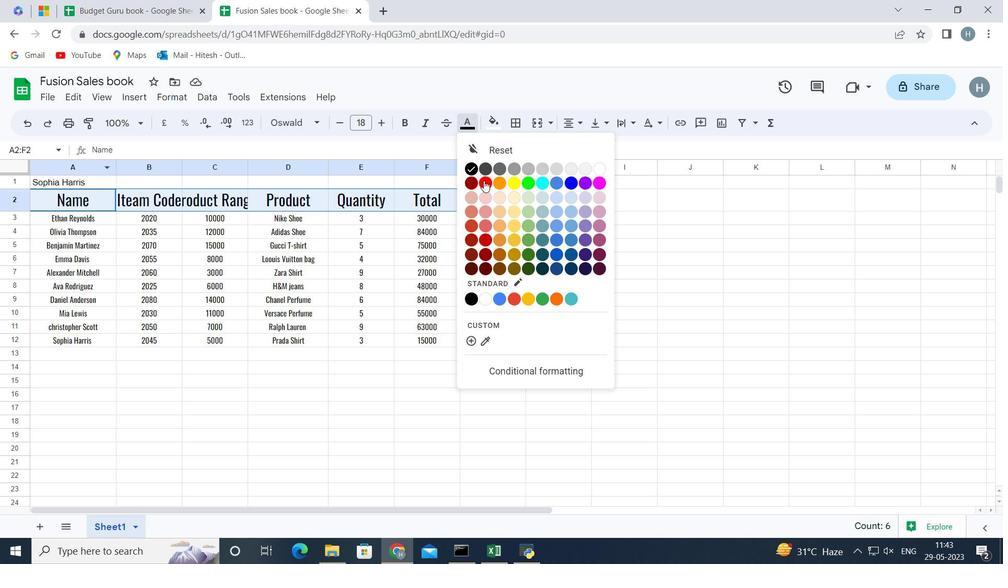 
Action: Mouse moved to (329, 382)
Screenshot: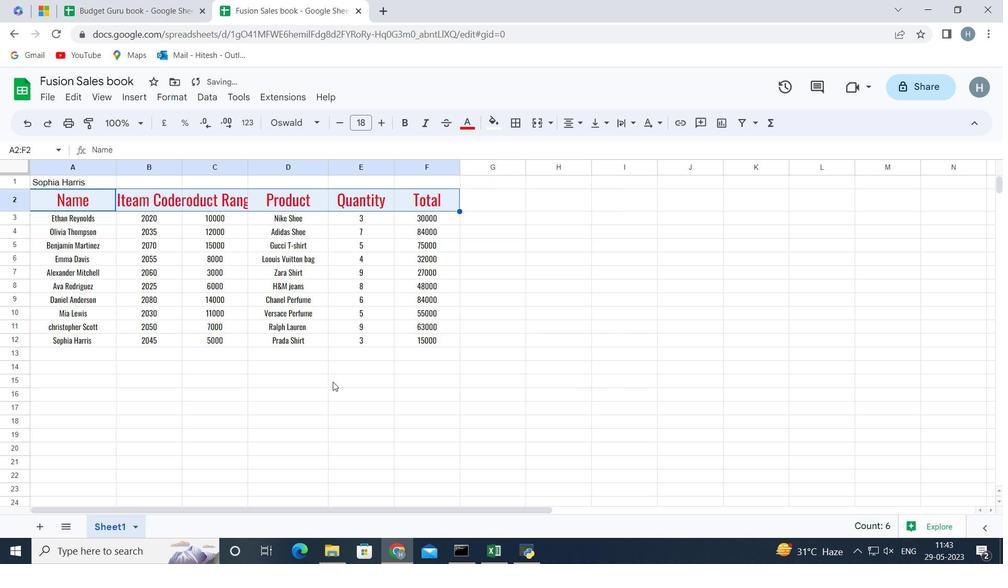 
Action: Mouse pressed left at (329, 382)
Screenshot: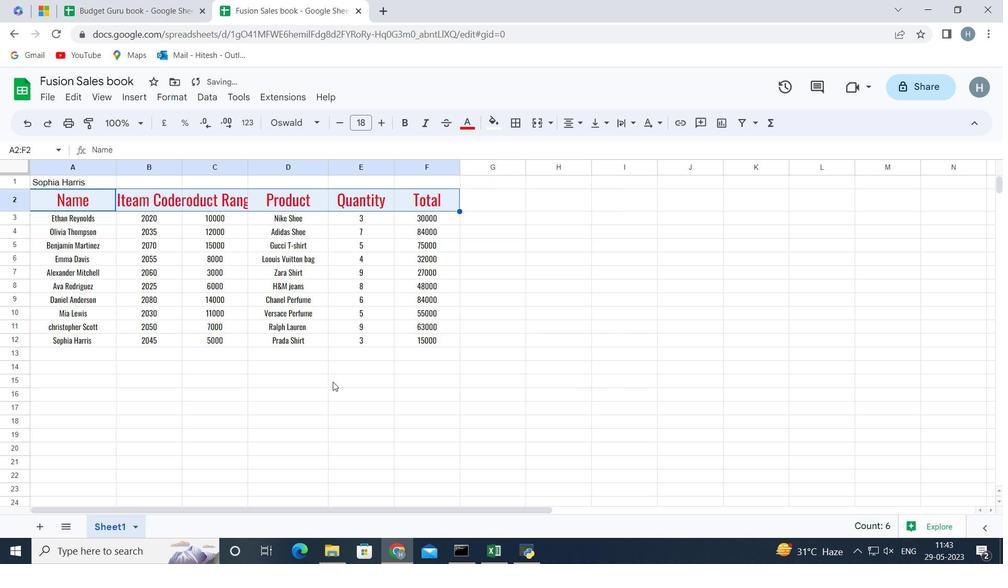 
Action: Mouse moved to (78, 176)
Screenshot: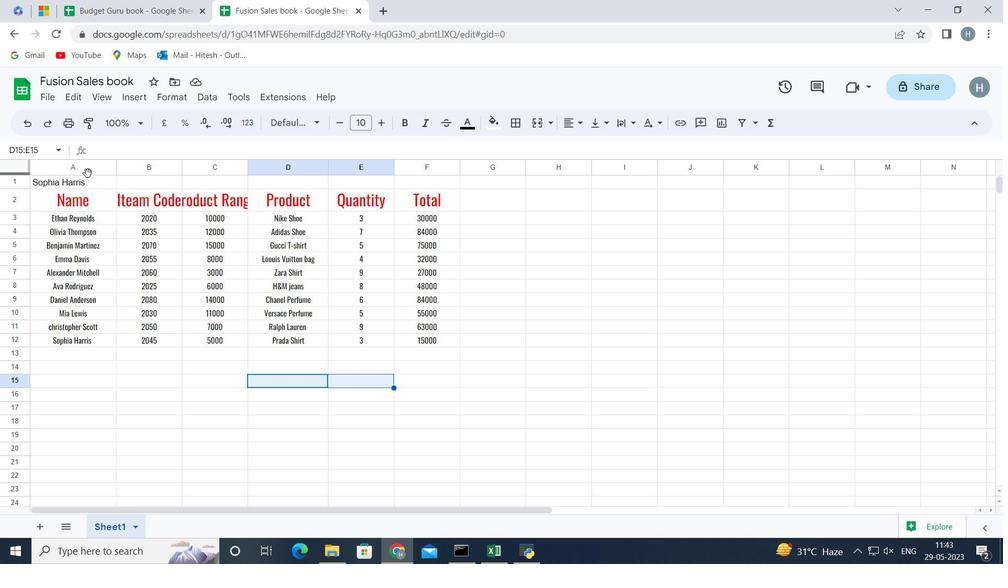 
